 Task: Find connections with filter location Brymbo with filter topic #productivitywith filter profile language German with filter current company Reliance Foundation with filter school Board of Secondary Education Rajasthan with filter industry Retail Furniture and Home Furnishings with filter service category Healthcare Consulting with filter keywords title Women's Shelter Jobs
Action: Mouse moved to (666, 90)
Screenshot: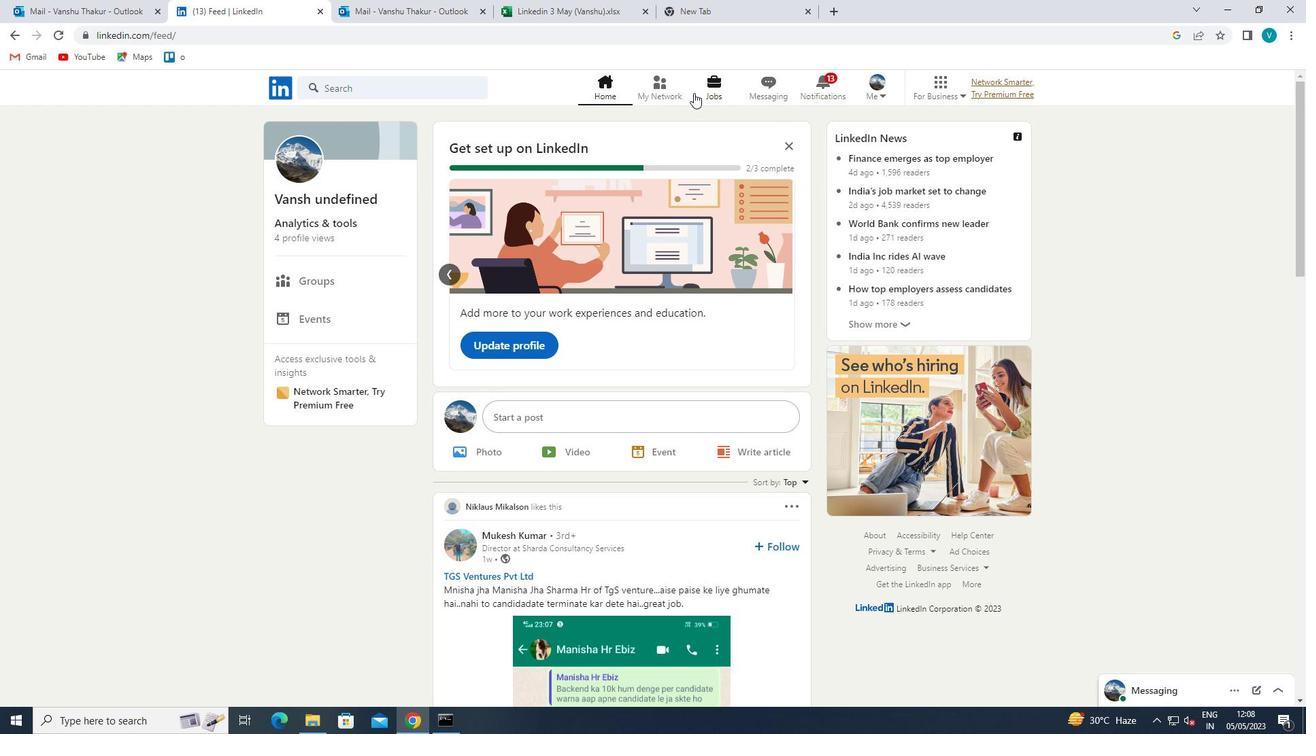 
Action: Mouse pressed left at (666, 90)
Screenshot: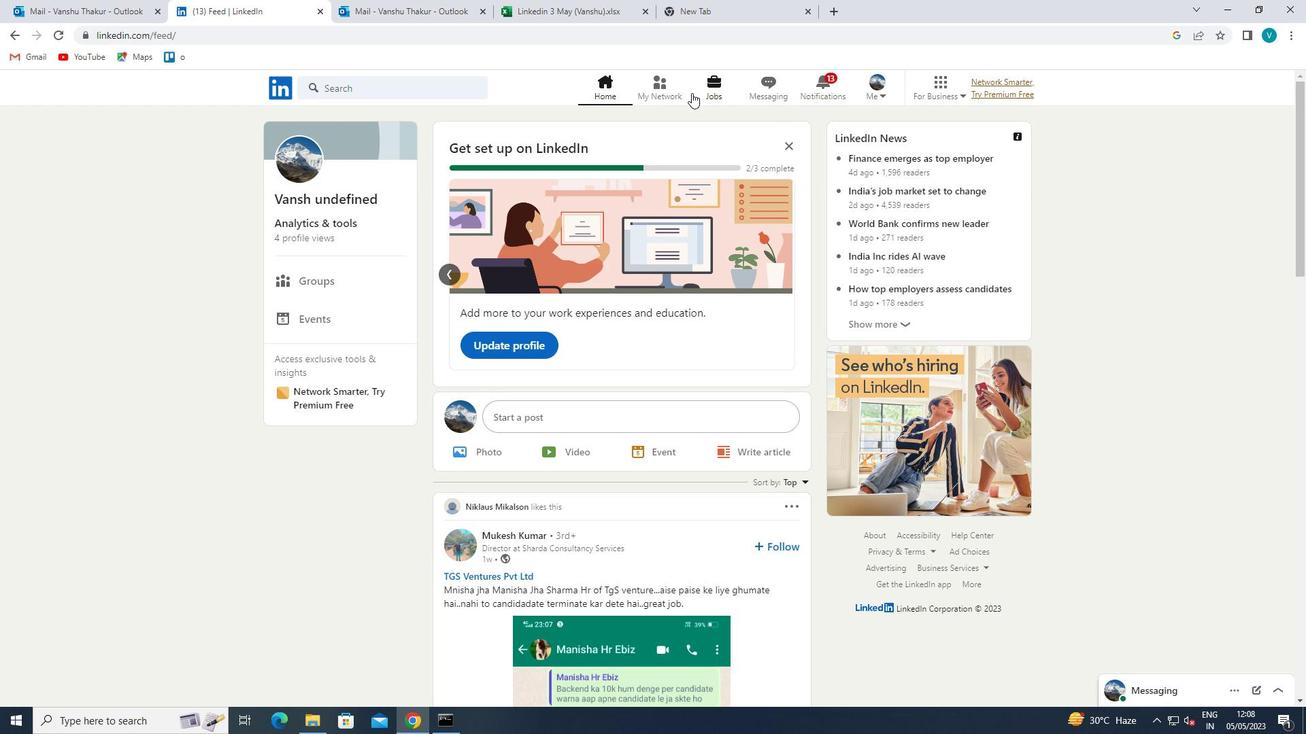 
Action: Mouse moved to (386, 165)
Screenshot: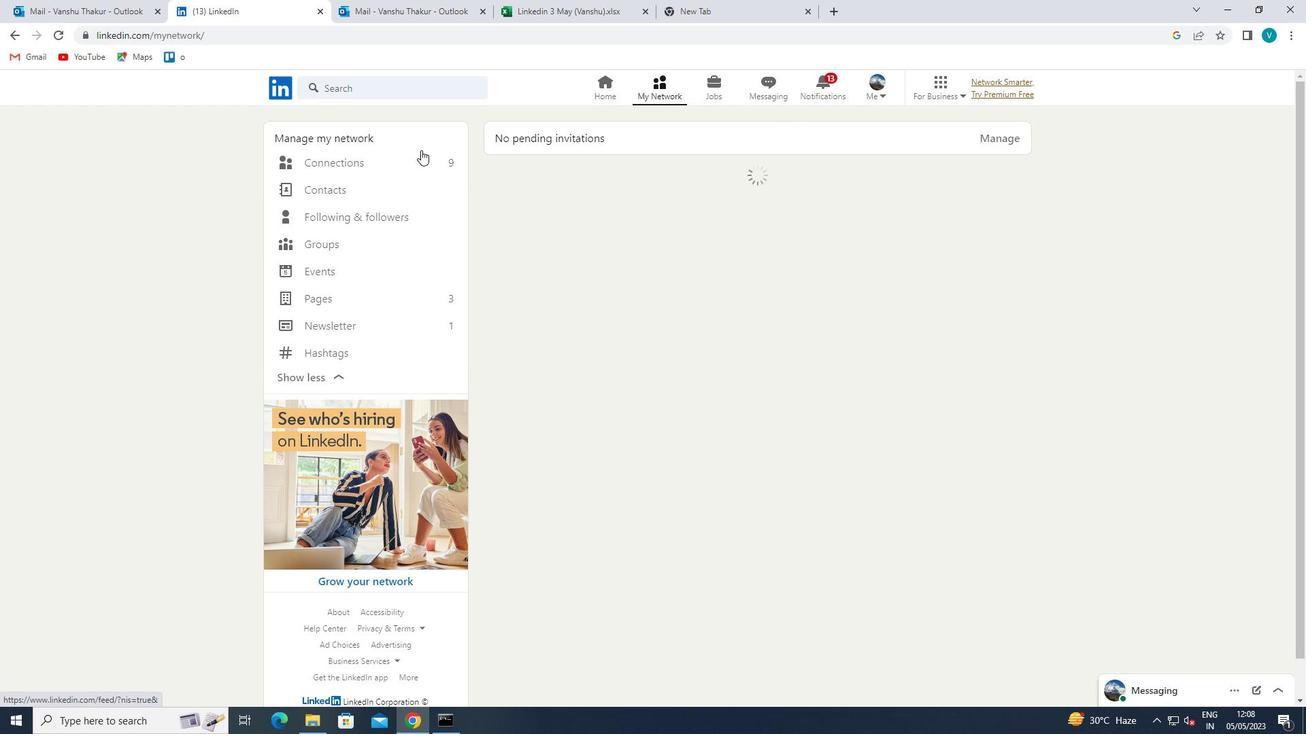 
Action: Mouse pressed left at (386, 165)
Screenshot: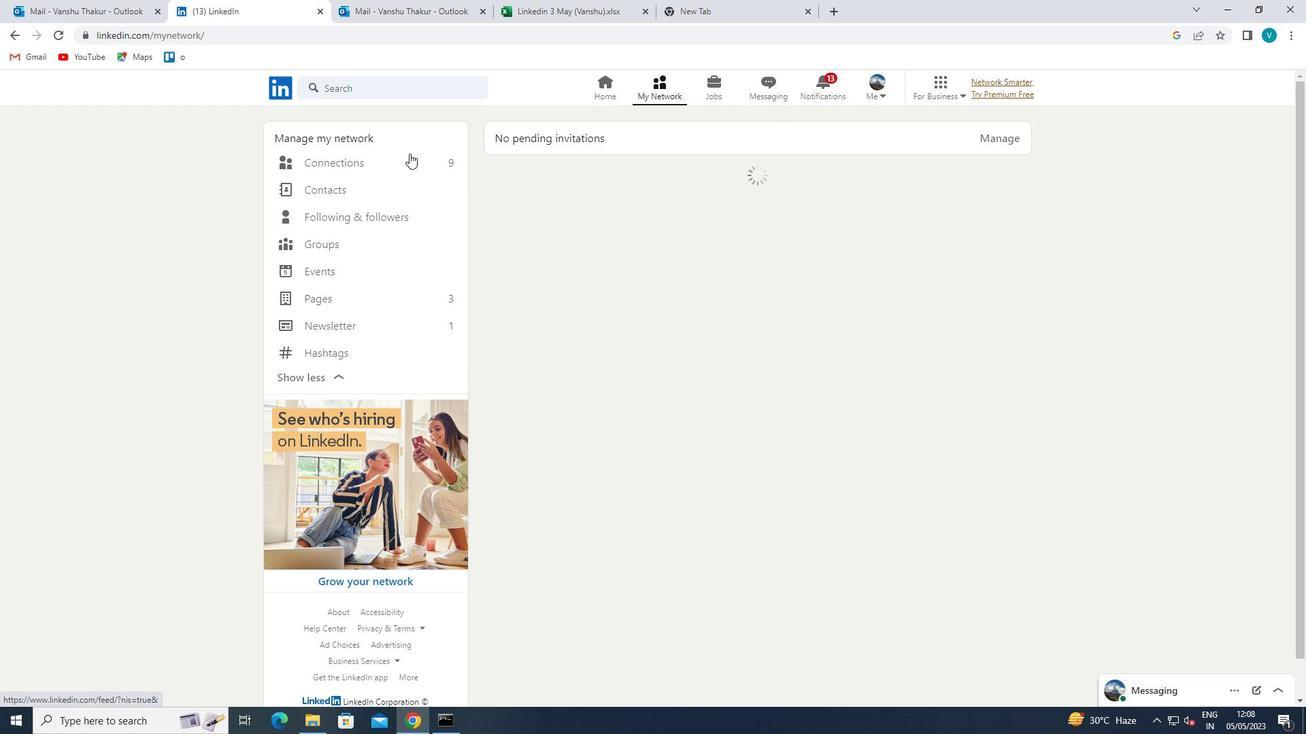 
Action: Mouse moved to (733, 161)
Screenshot: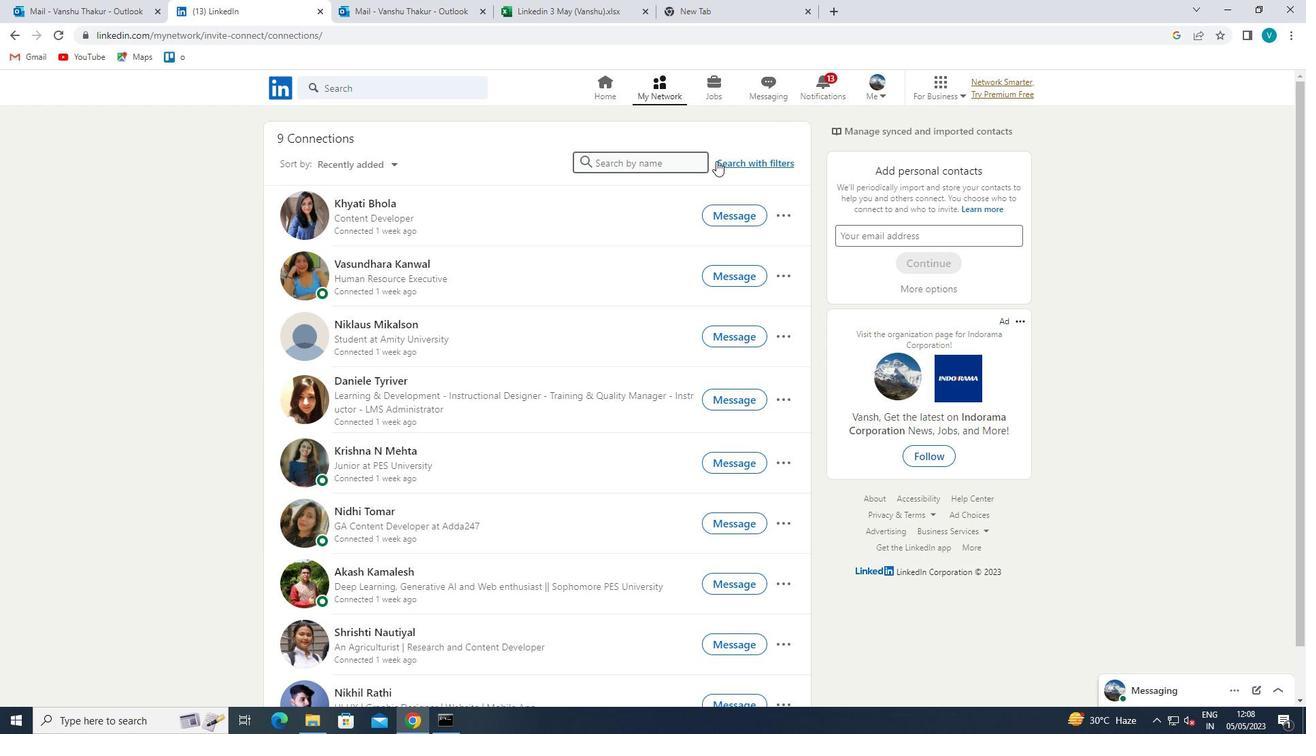 
Action: Mouse pressed left at (733, 161)
Screenshot: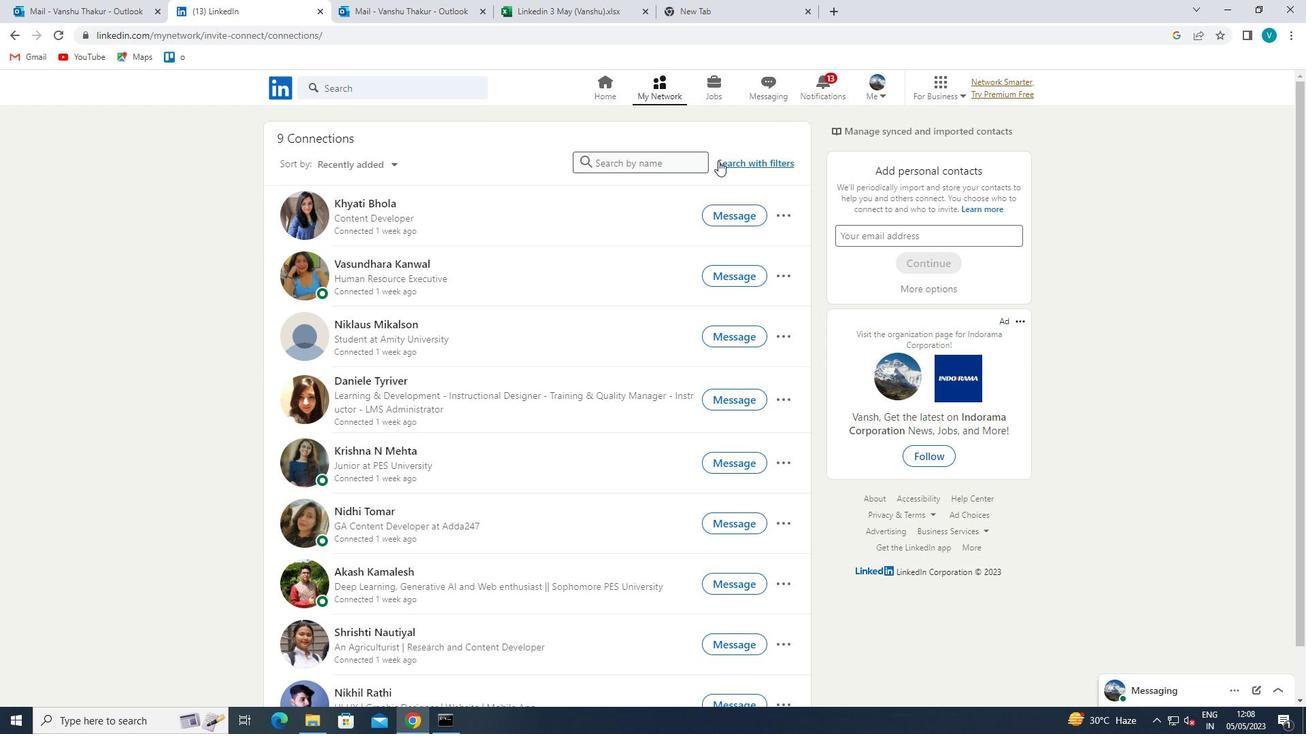 
Action: Mouse moved to (663, 129)
Screenshot: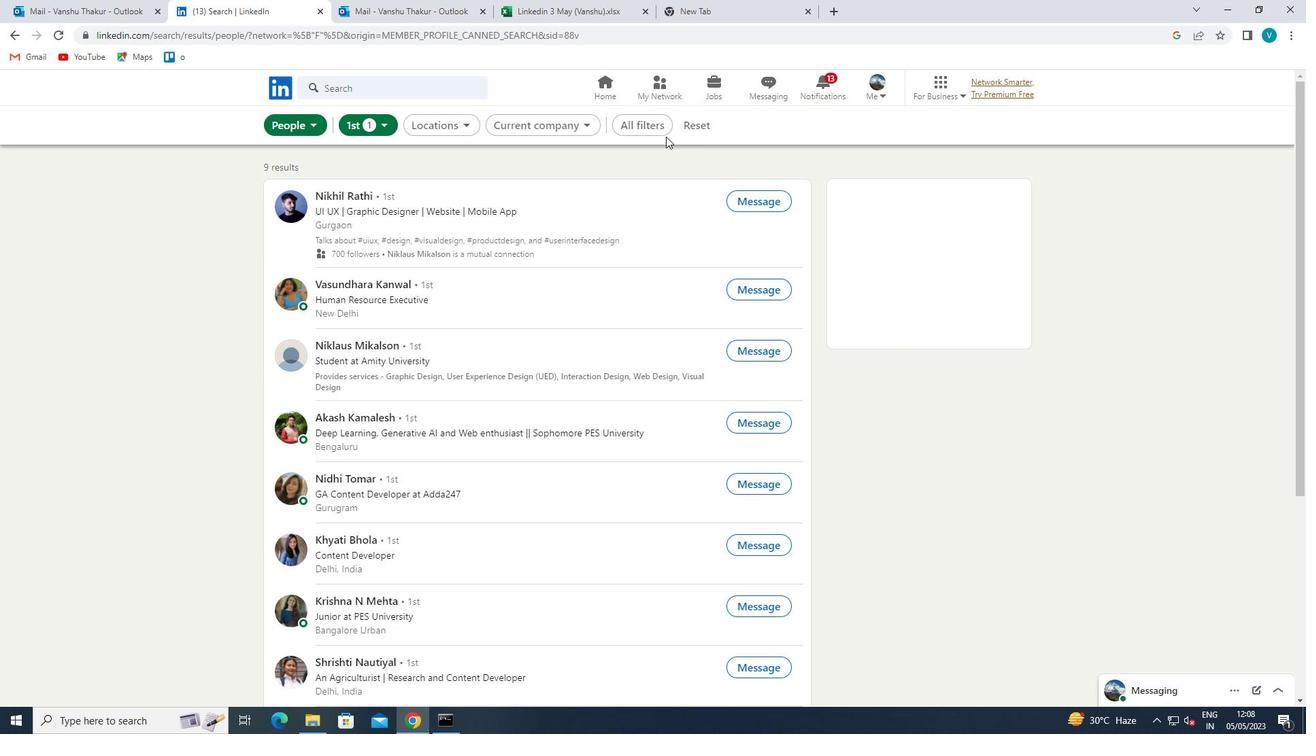 
Action: Mouse pressed left at (663, 129)
Screenshot: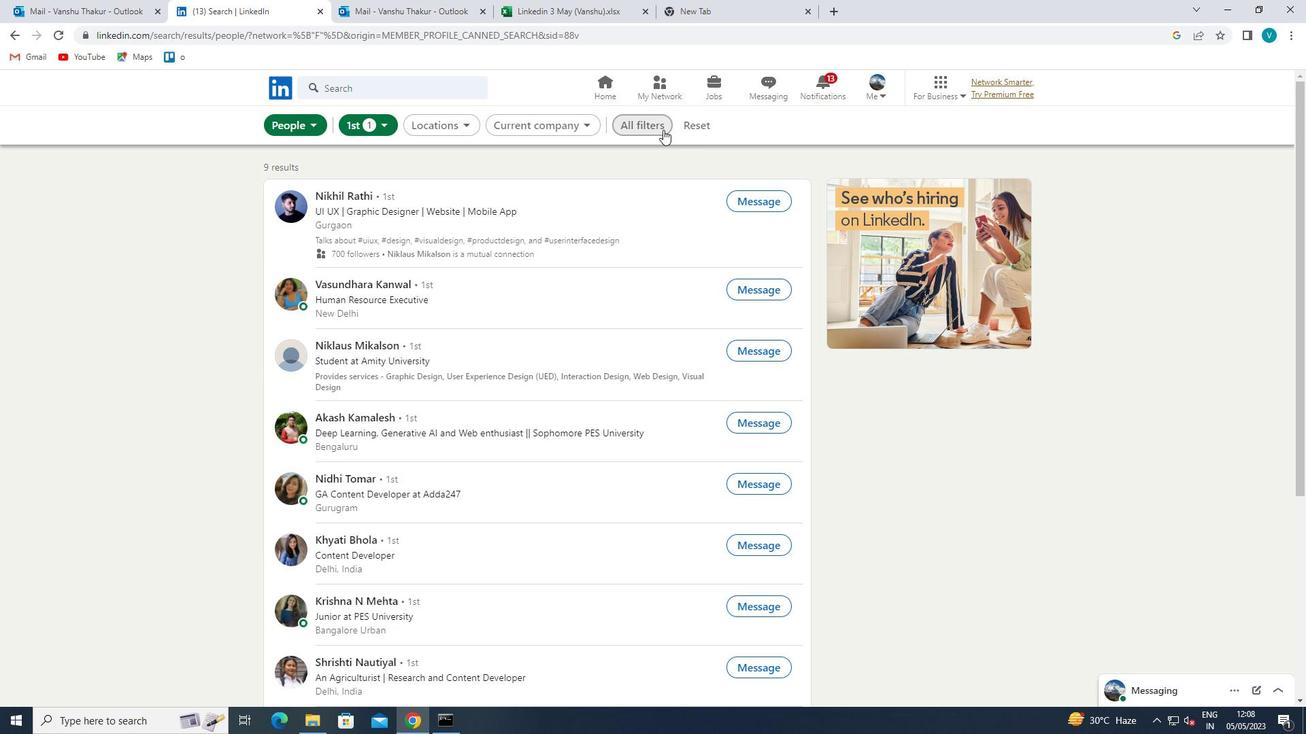 
Action: Mouse moved to (1014, 242)
Screenshot: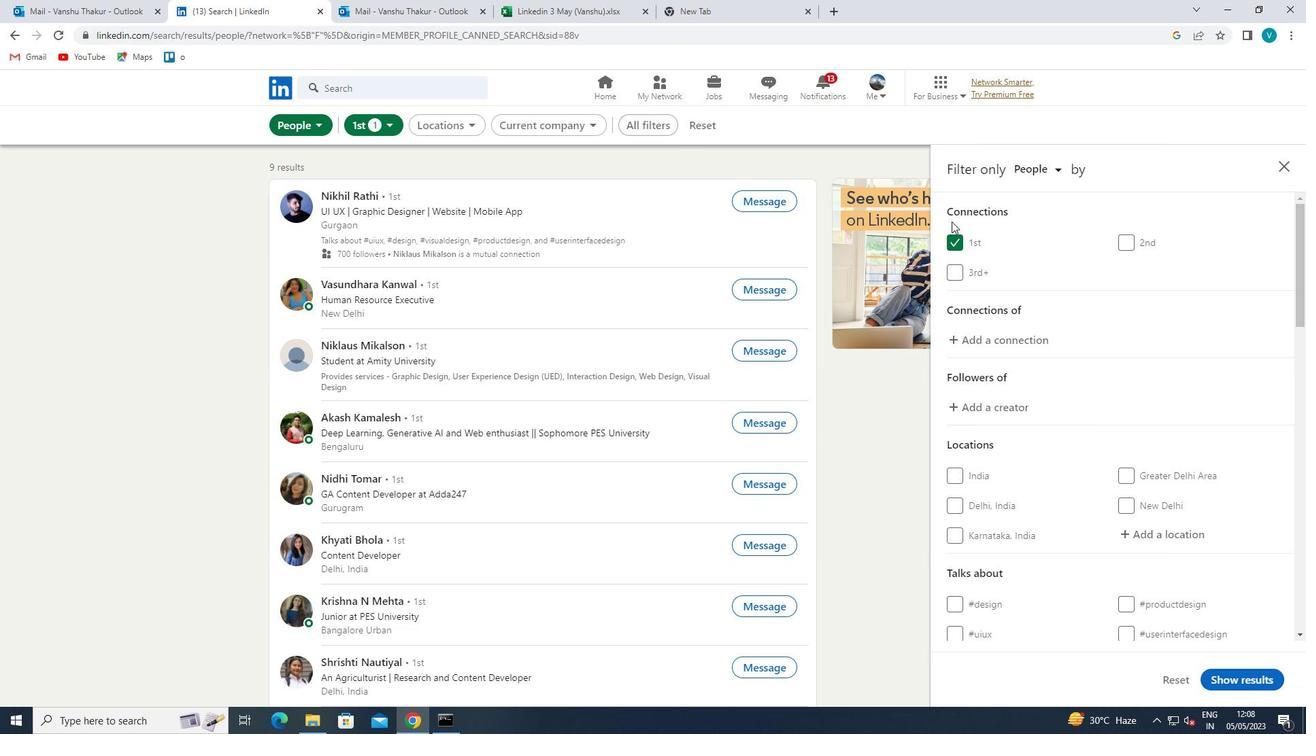 
Action: Mouse scrolled (1014, 242) with delta (0, 0)
Screenshot: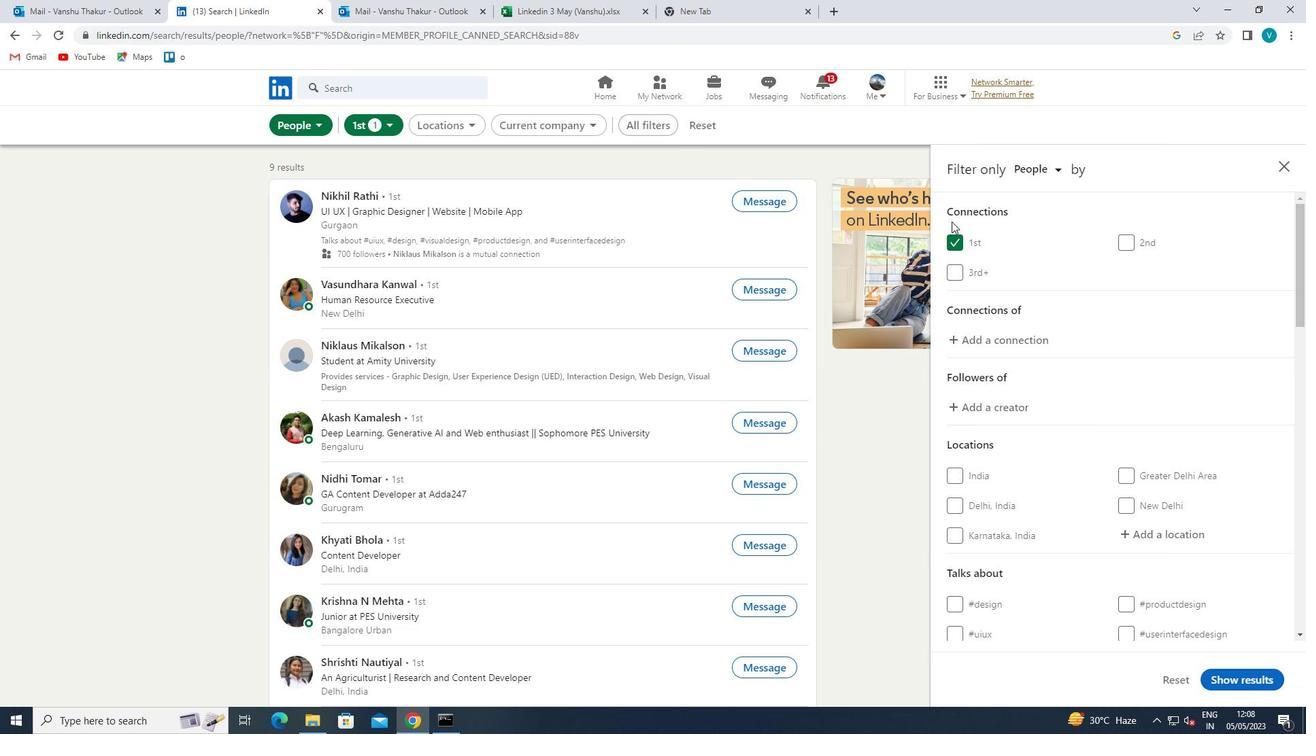 
Action: Mouse scrolled (1014, 242) with delta (0, 0)
Screenshot: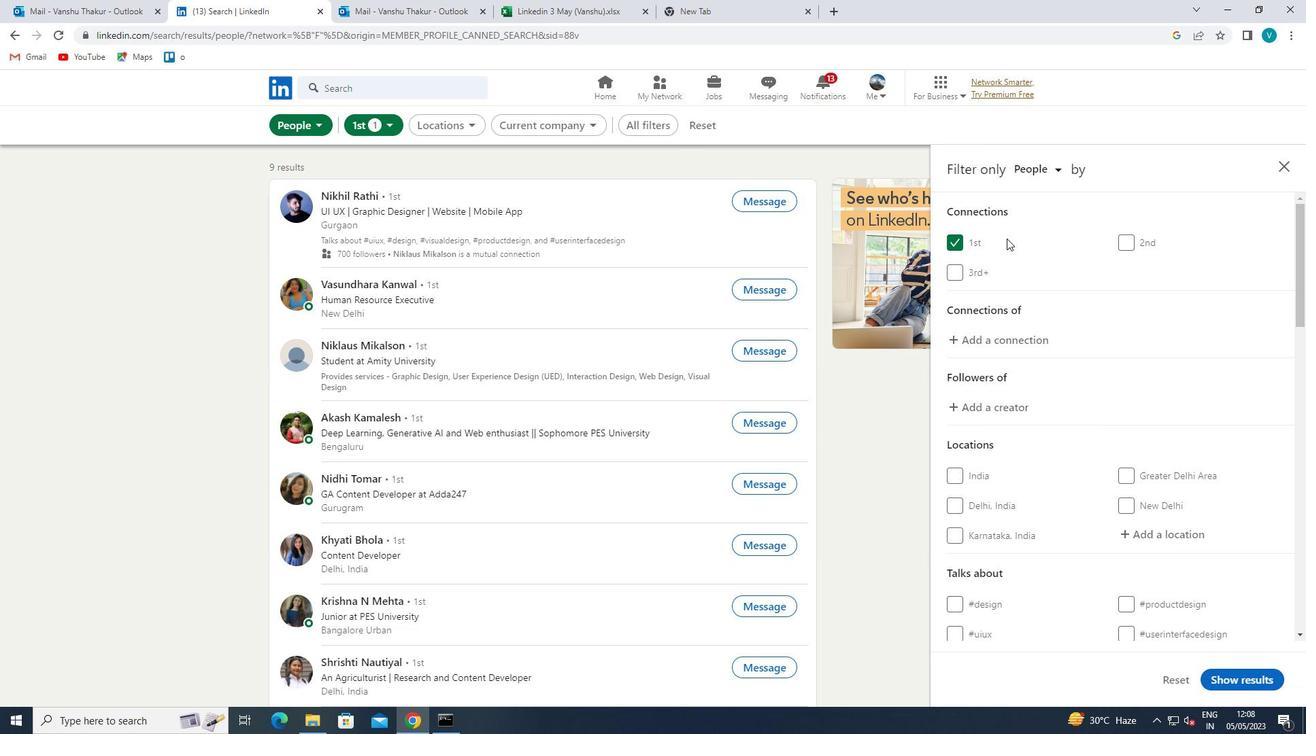 
Action: Mouse scrolled (1014, 242) with delta (0, 0)
Screenshot: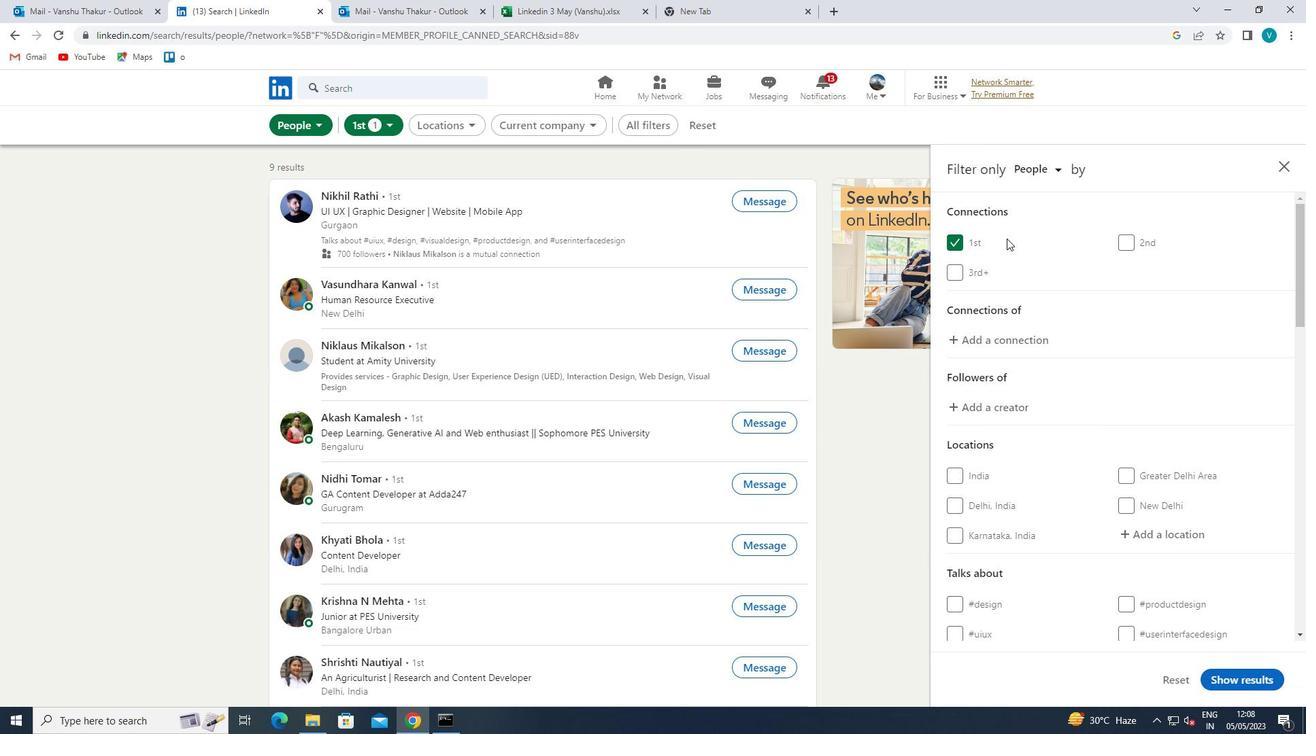 
Action: Mouse moved to (1161, 321)
Screenshot: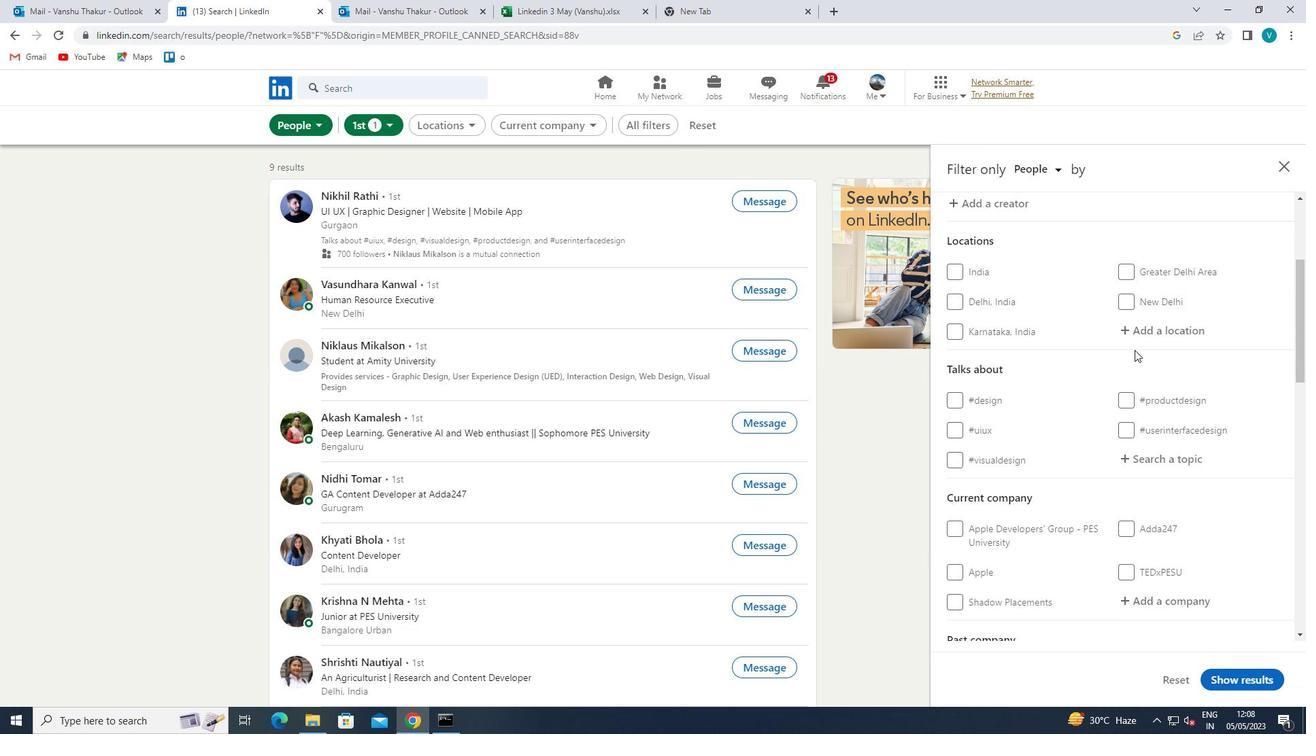 
Action: Mouse pressed left at (1161, 321)
Screenshot: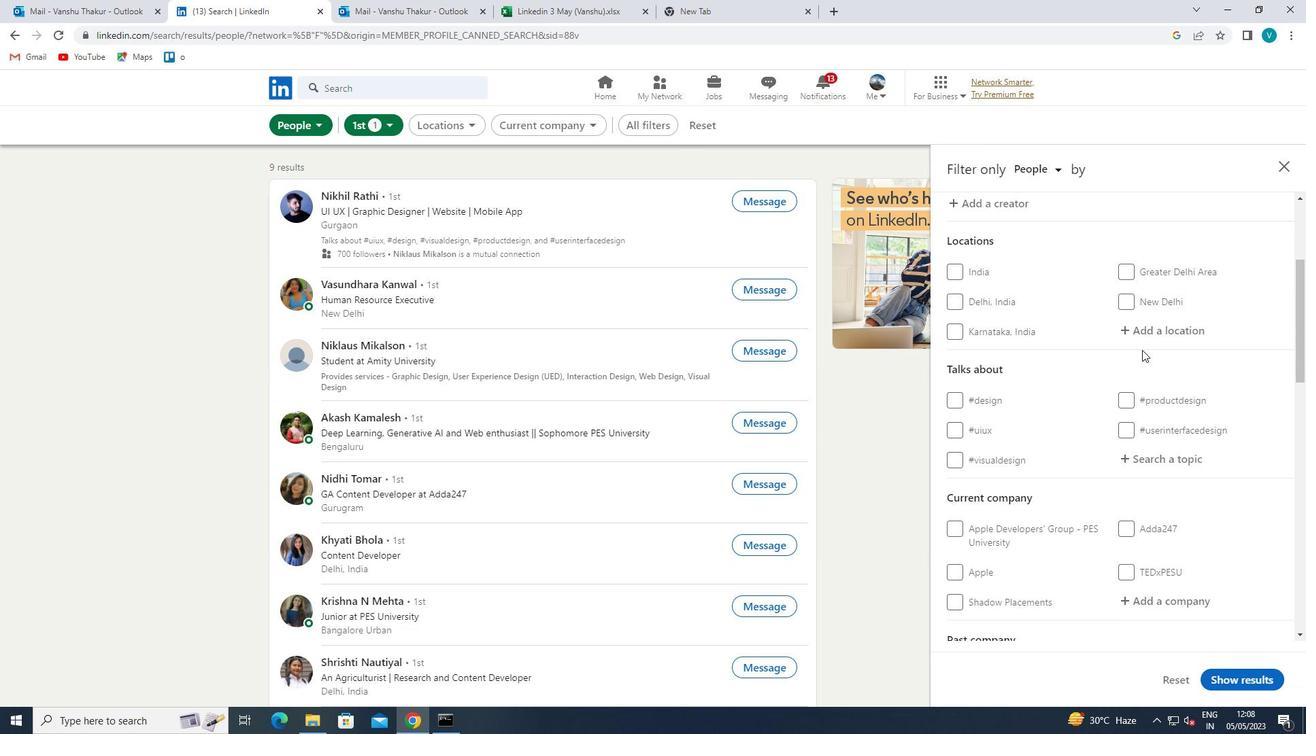 
Action: Mouse moved to (957, 358)
Screenshot: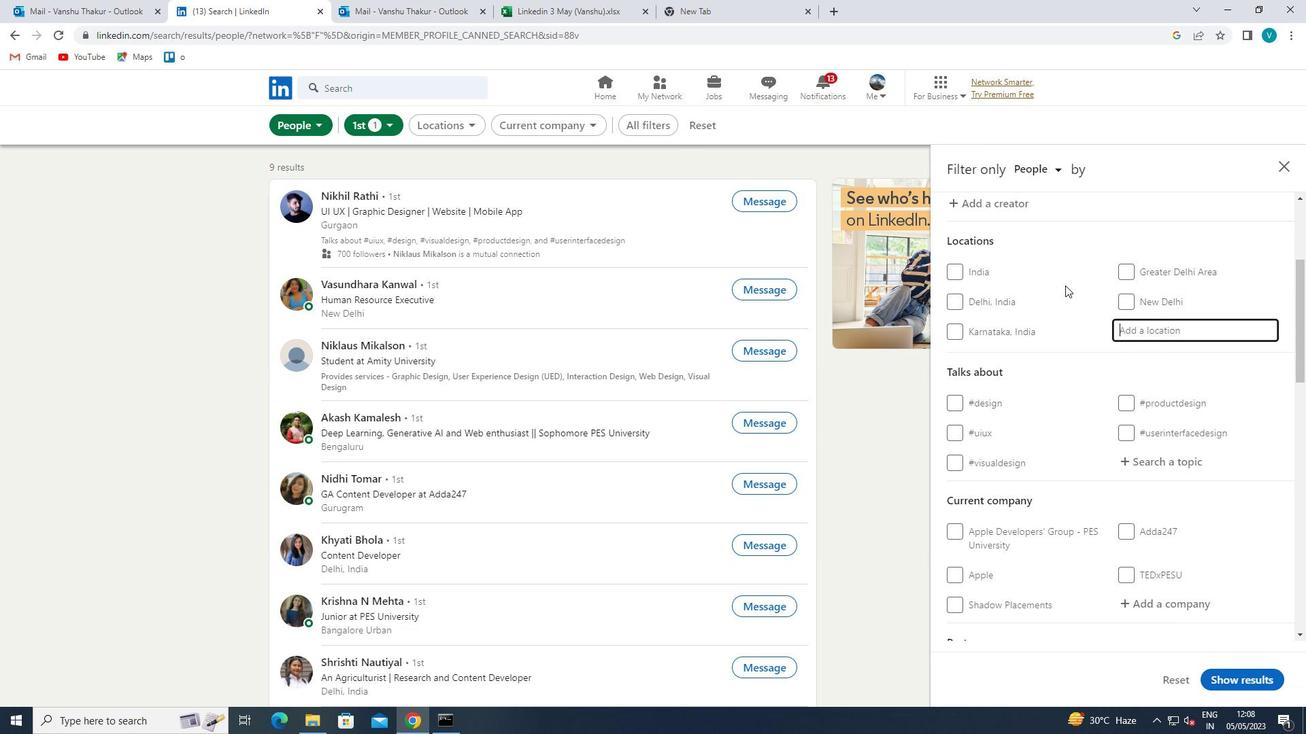 
Action: Key pressed <Key.shift>BRYMBO
Screenshot: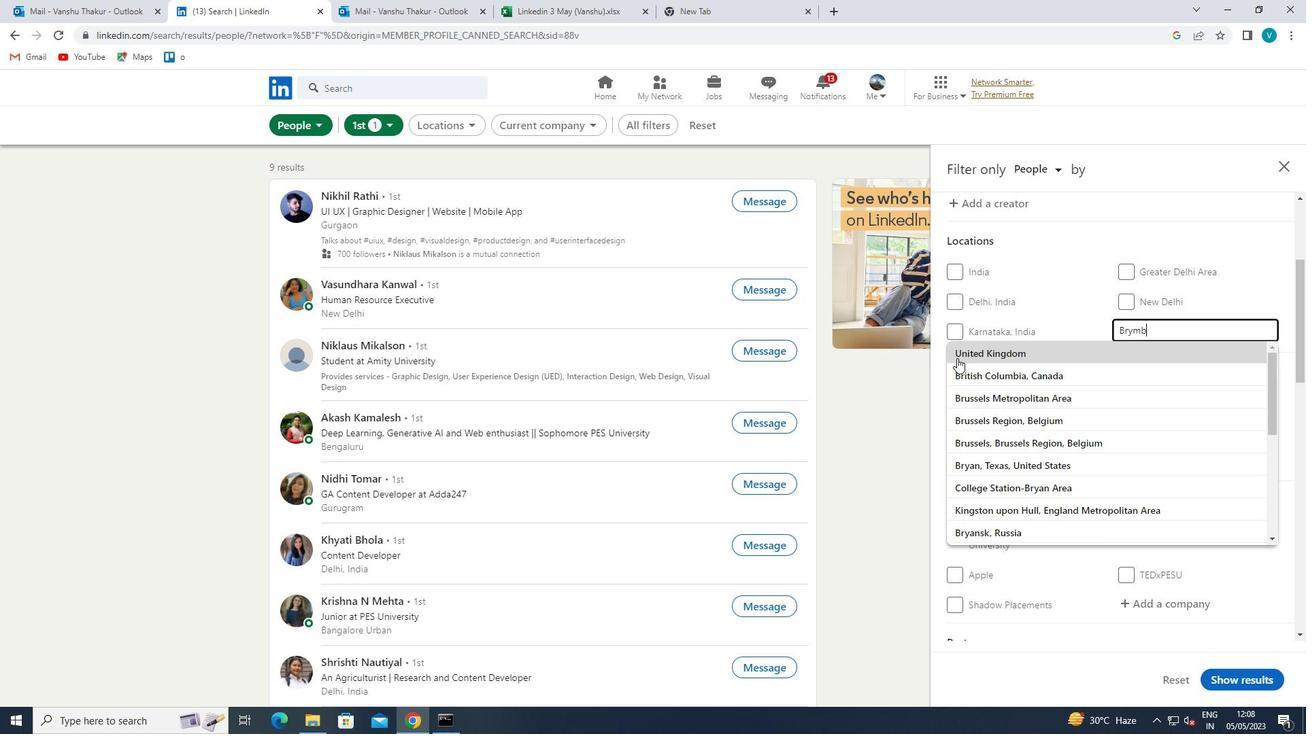 
Action: Mouse moved to (1084, 344)
Screenshot: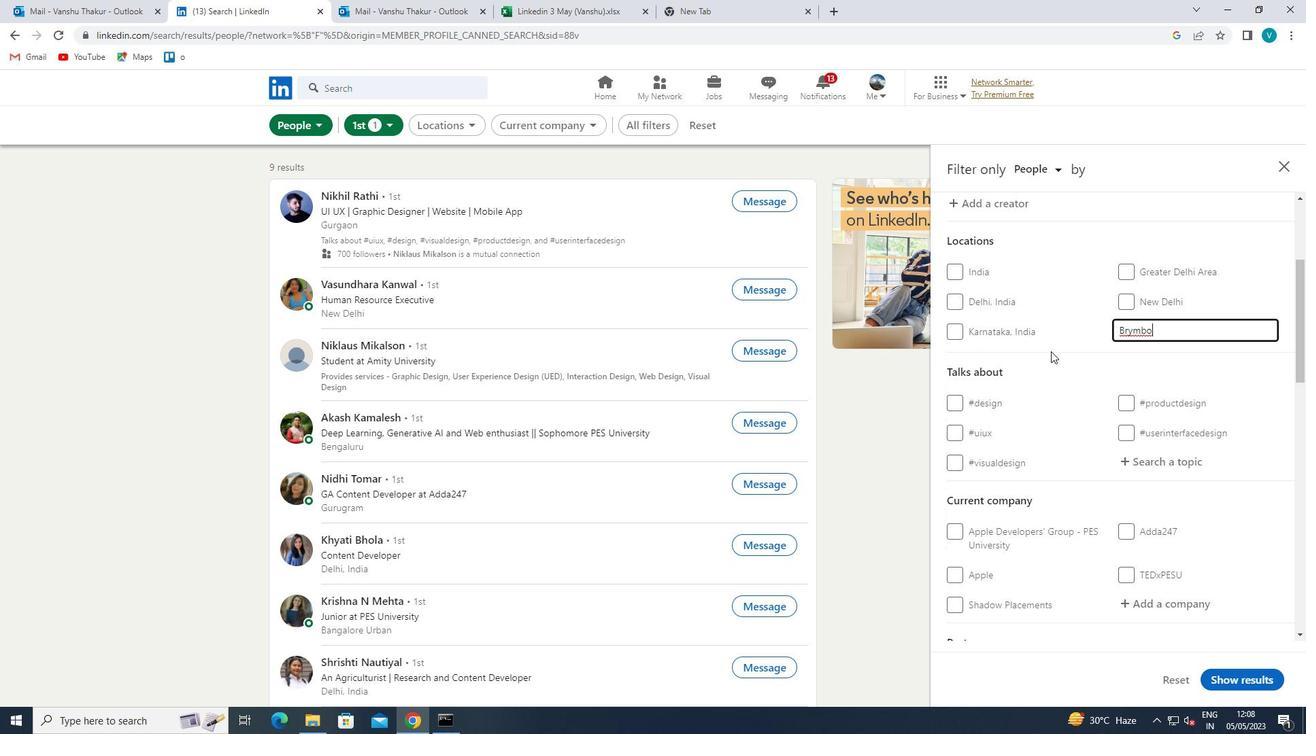 
Action: Mouse pressed left at (1084, 344)
Screenshot: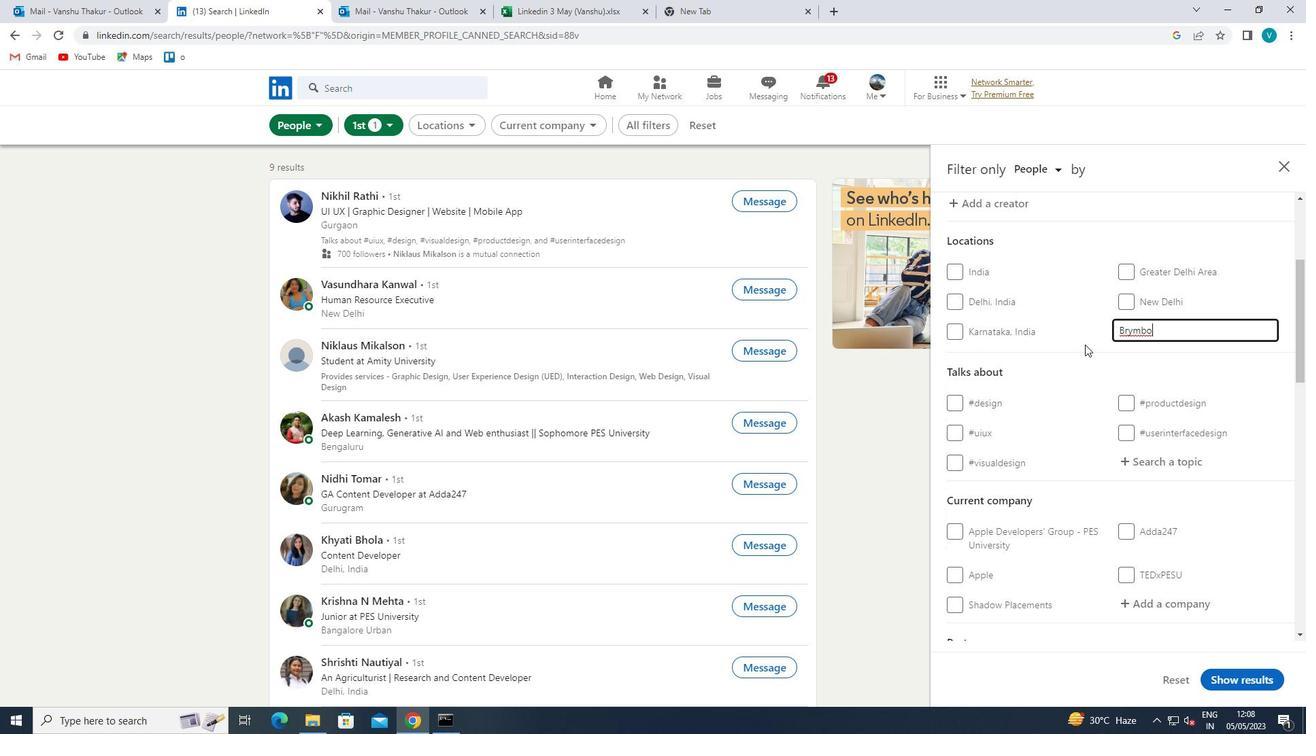 
Action: Mouse scrolled (1084, 344) with delta (0, 0)
Screenshot: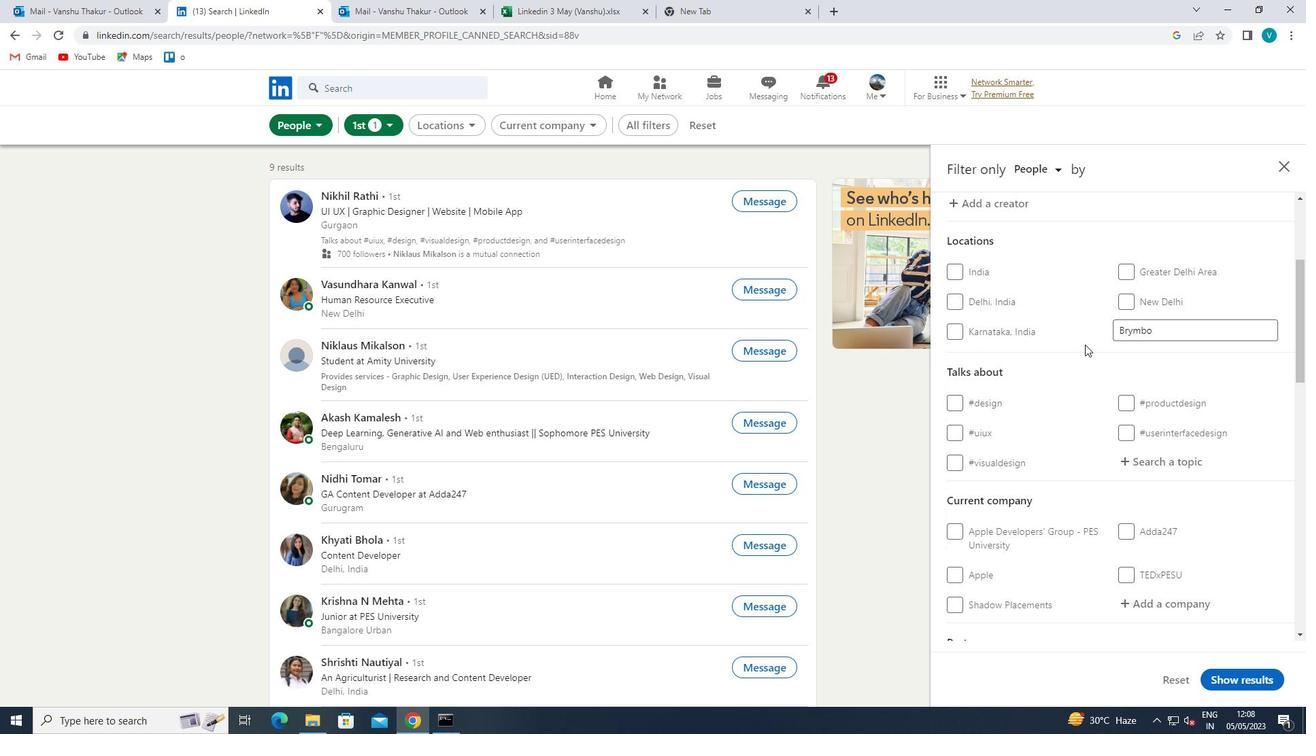 
Action: Mouse scrolled (1084, 344) with delta (0, 0)
Screenshot: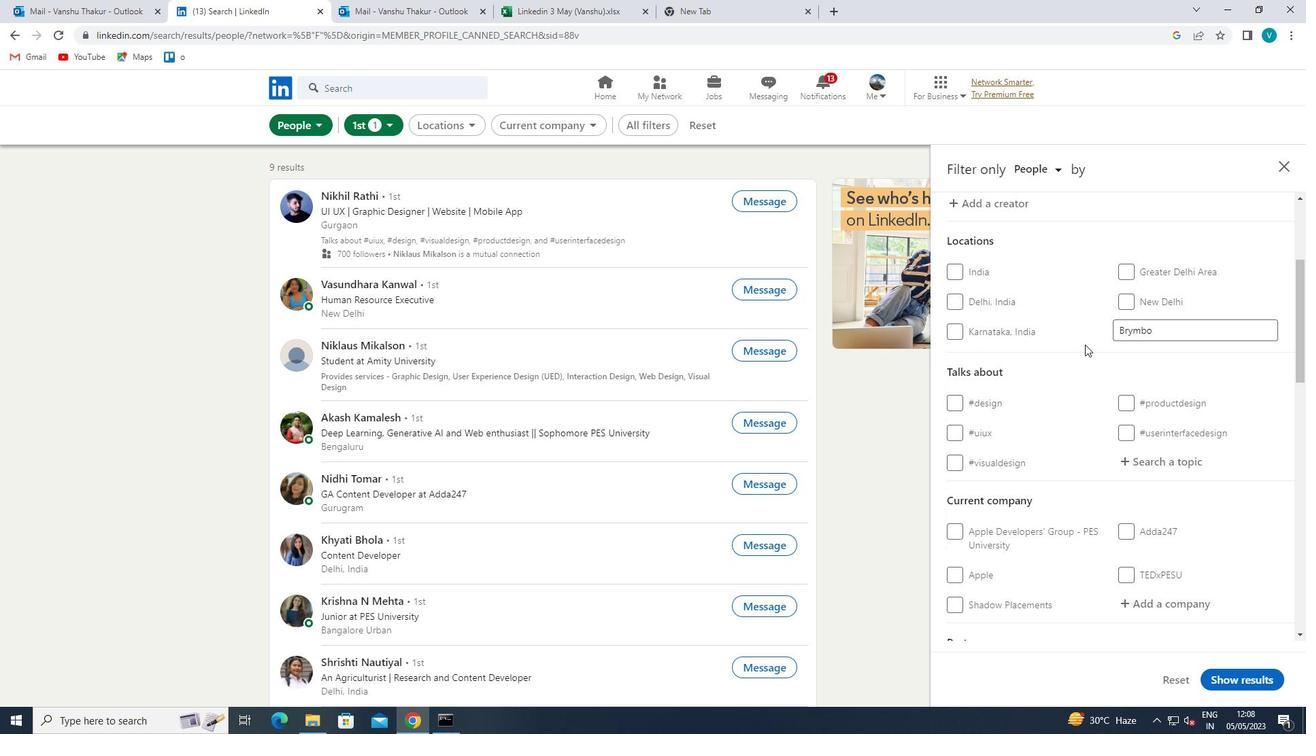 
Action: Mouse moved to (1152, 322)
Screenshot: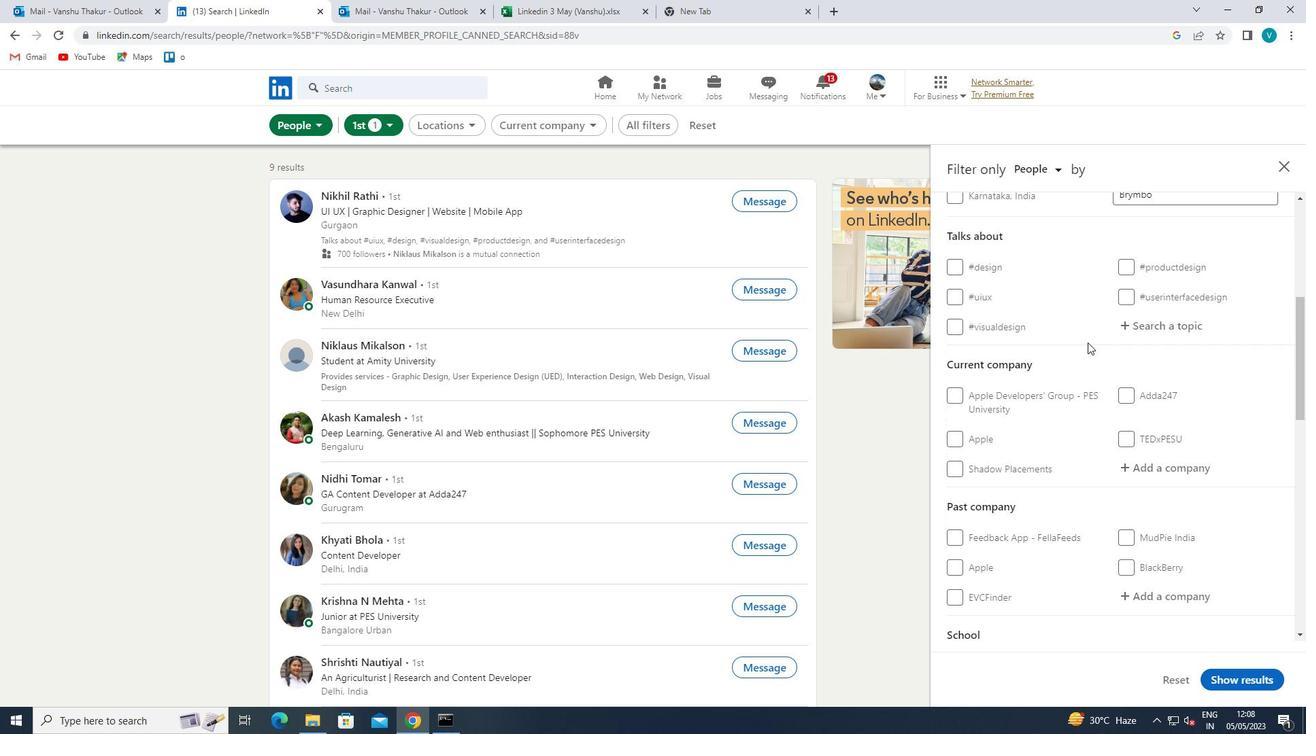 
Action: Mouse pressed left at (1152, 322)
Screenshot: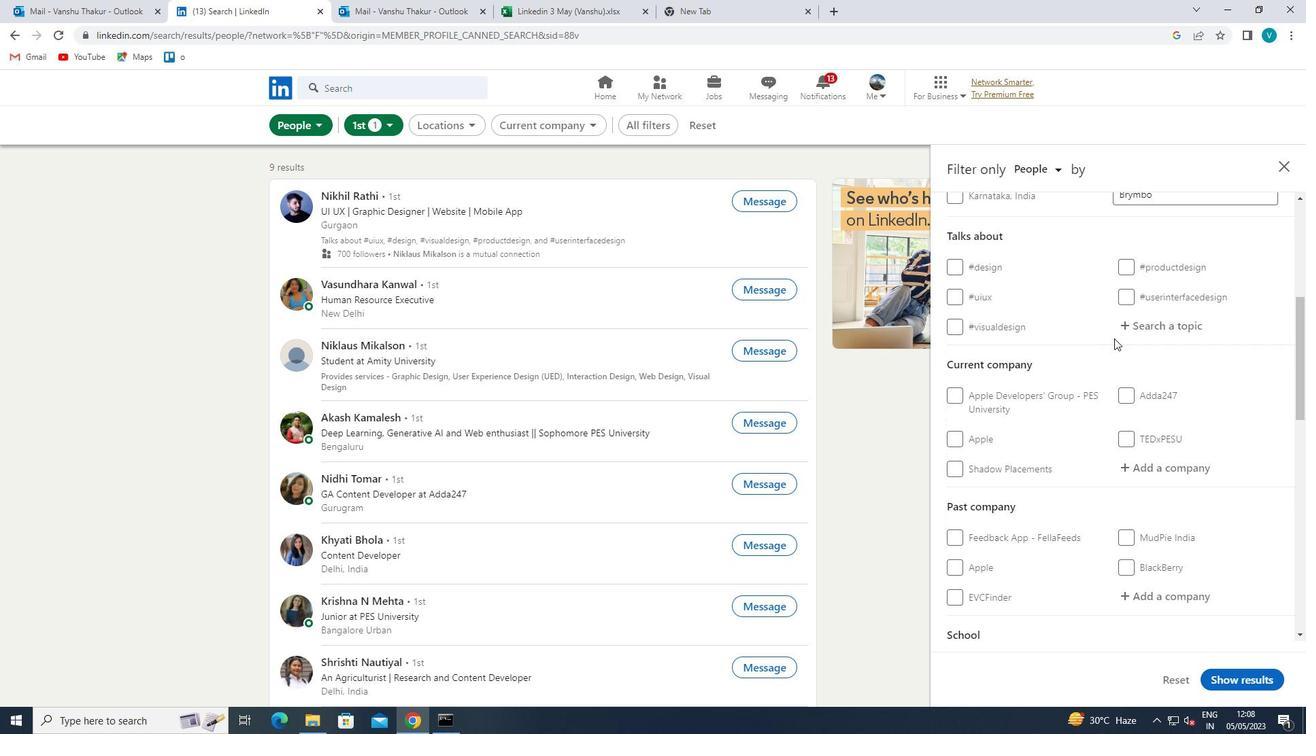
Action: Key pressed PRODUCTI
Screenshot: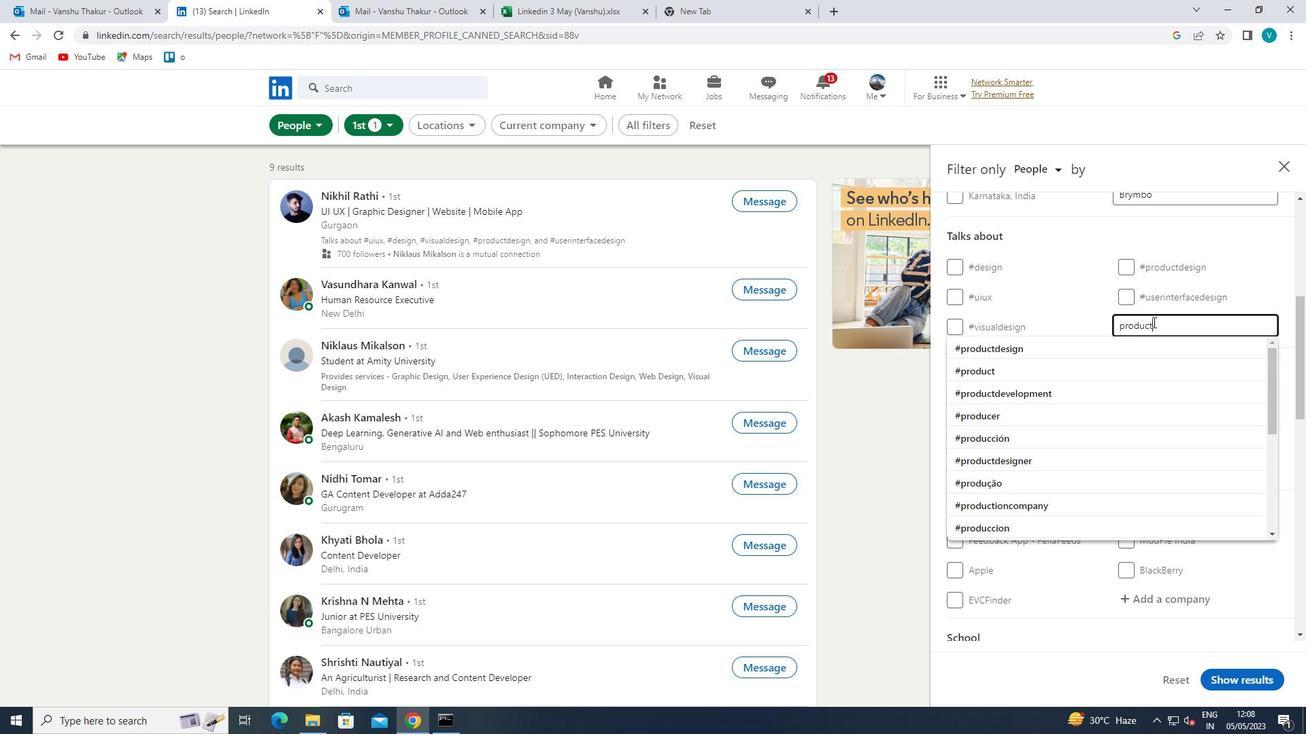 
Action: Mouse moved to (1127, 343)
Screenshot: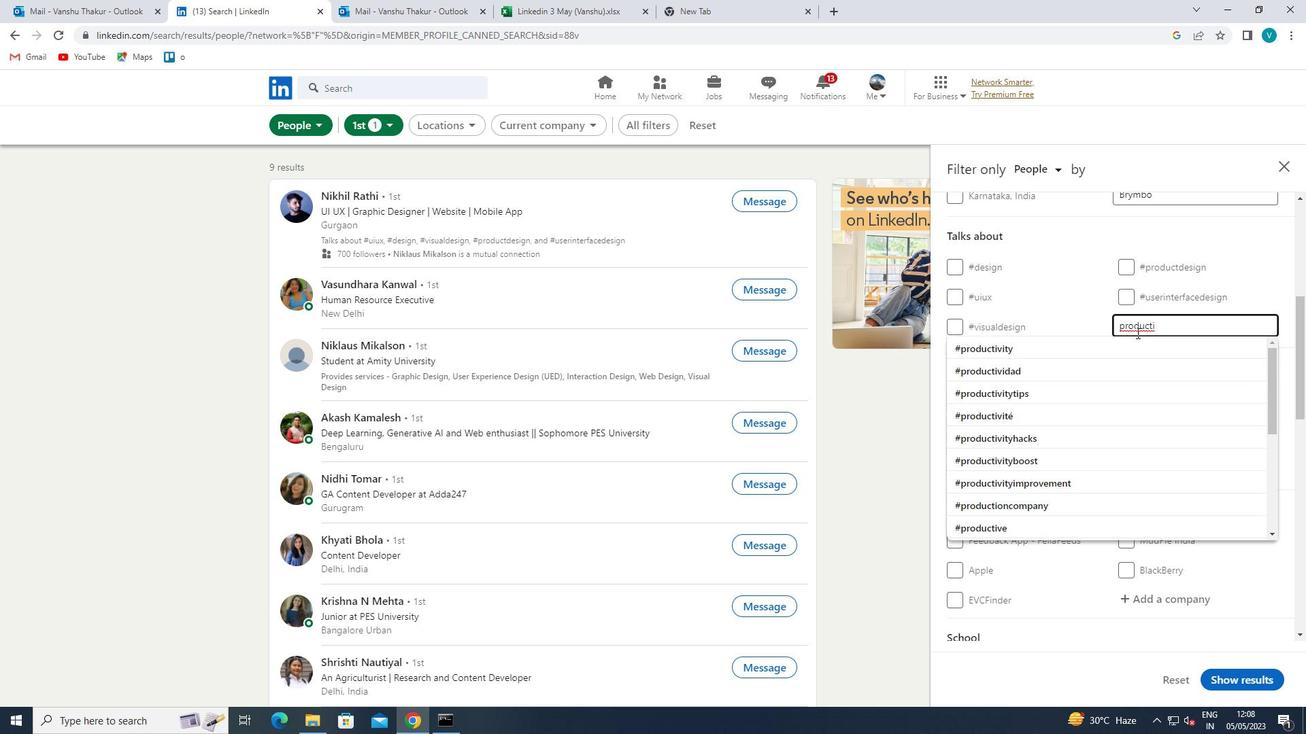 
Action: Mouse pressed left at (1127, 343)
Screenshot: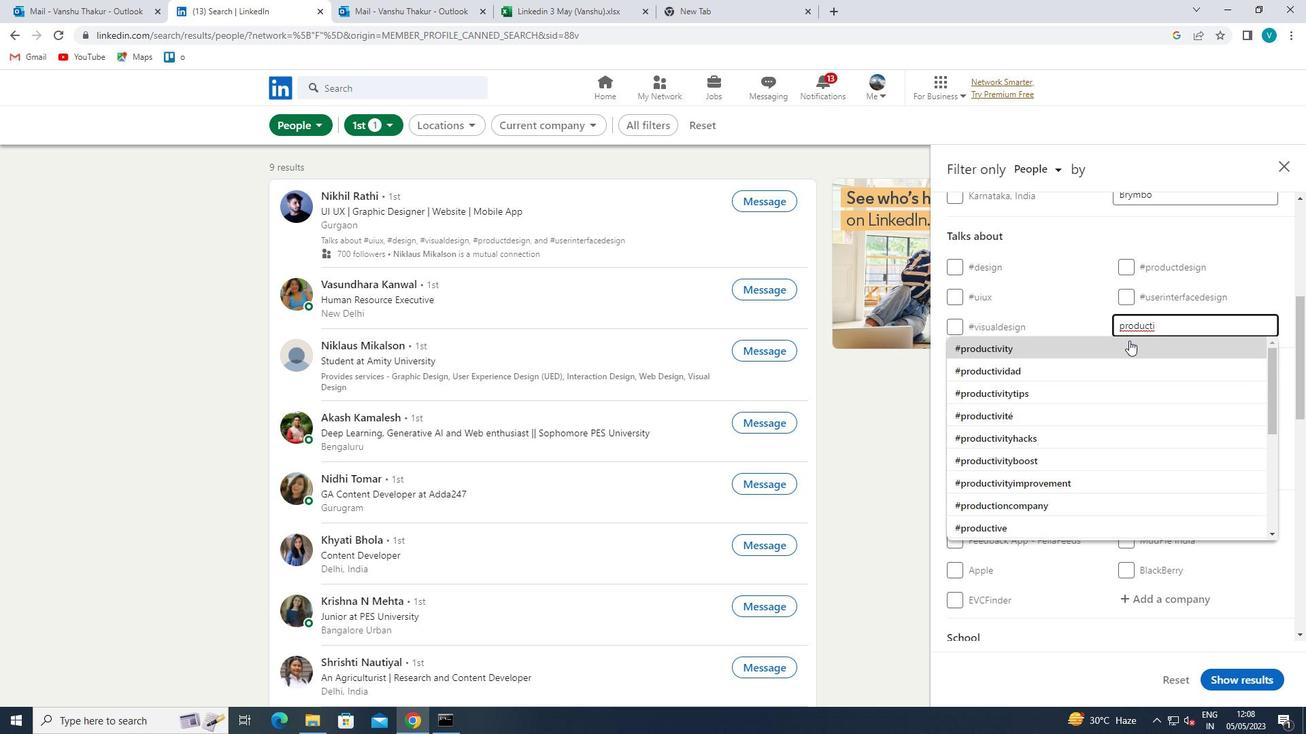
Action: Mouse scrolled (1127, 342) with delta (0, 0)
Screenshot: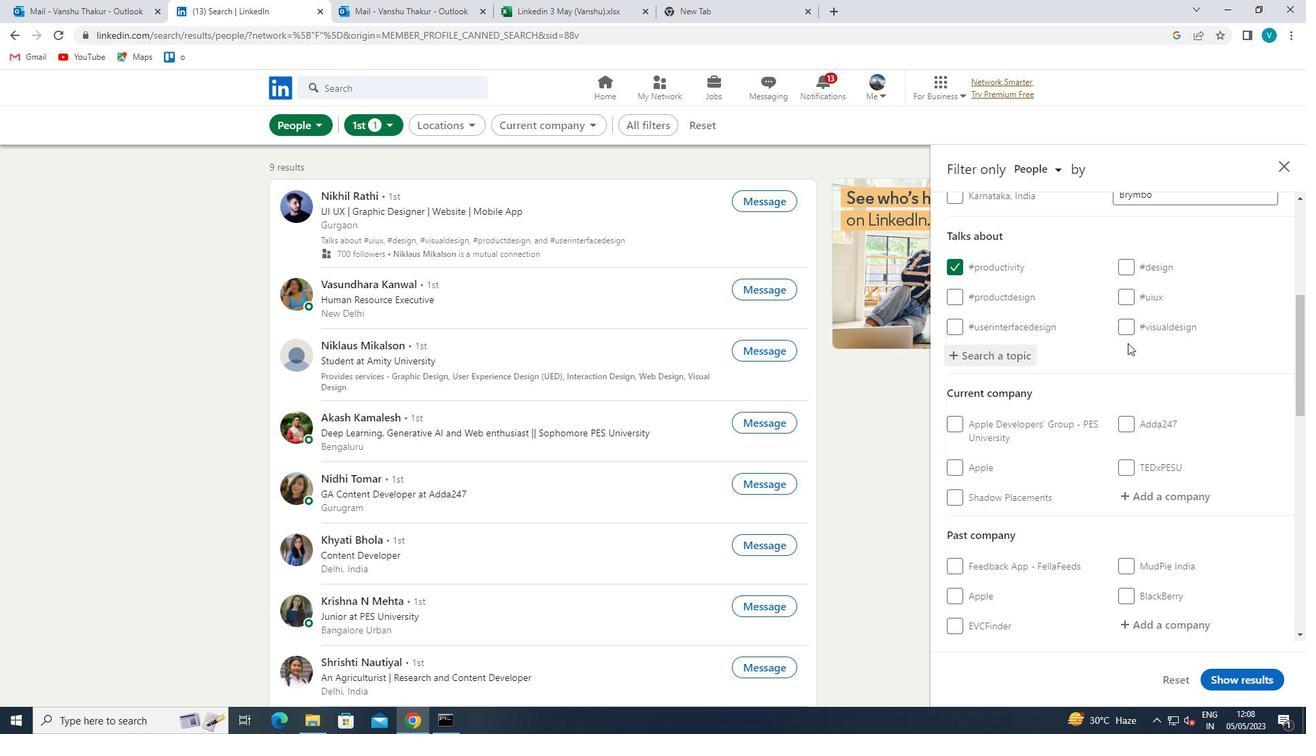
Action: Mouse scrolled (1127, 342) with delta (0, 0)
Screenshot: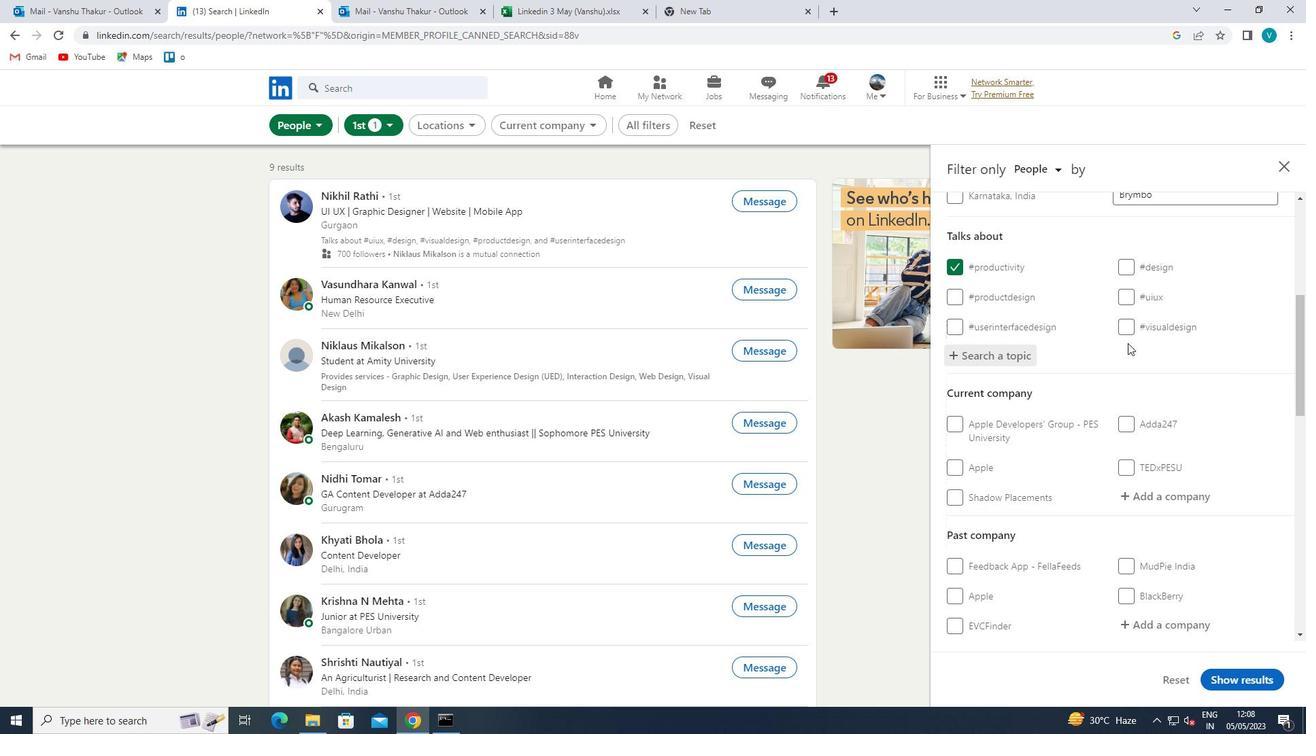 
Action: Mouse moved to (1151, 357)
Screenshot: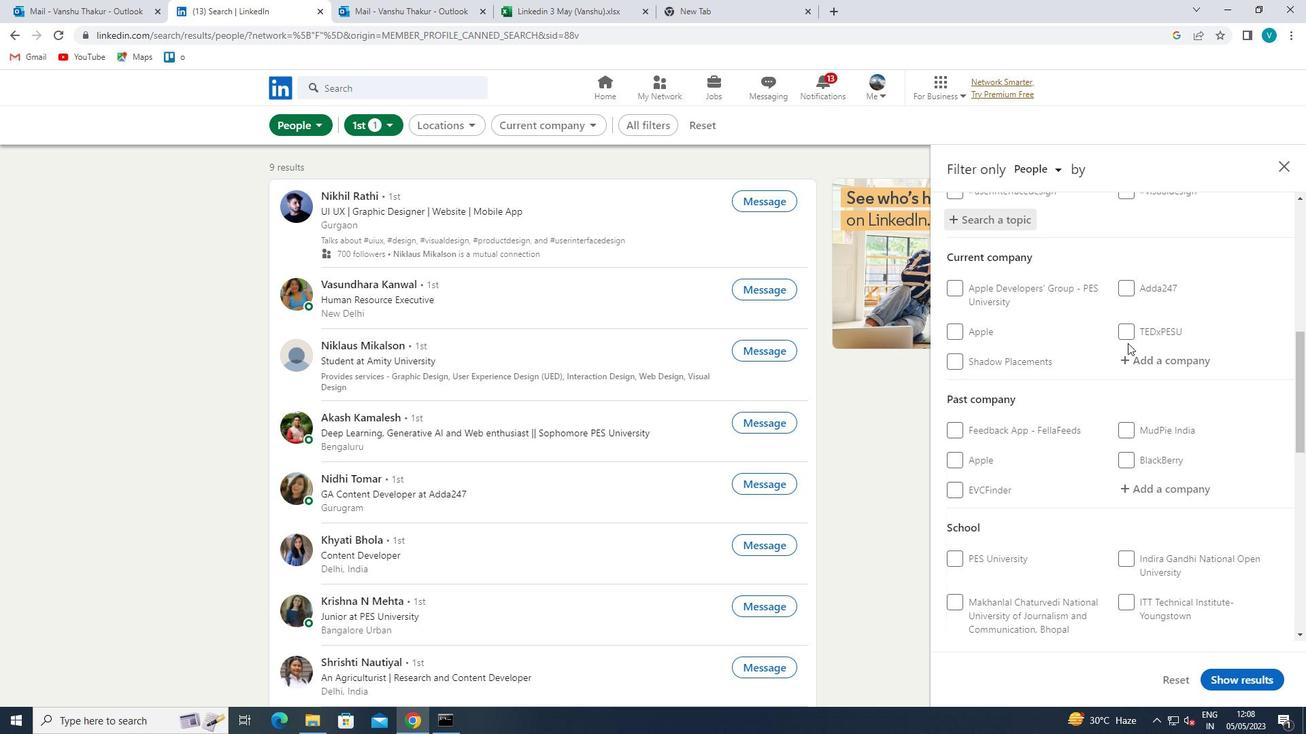 
Action: Mouse pressed left at (1151, 357)
Screenshot: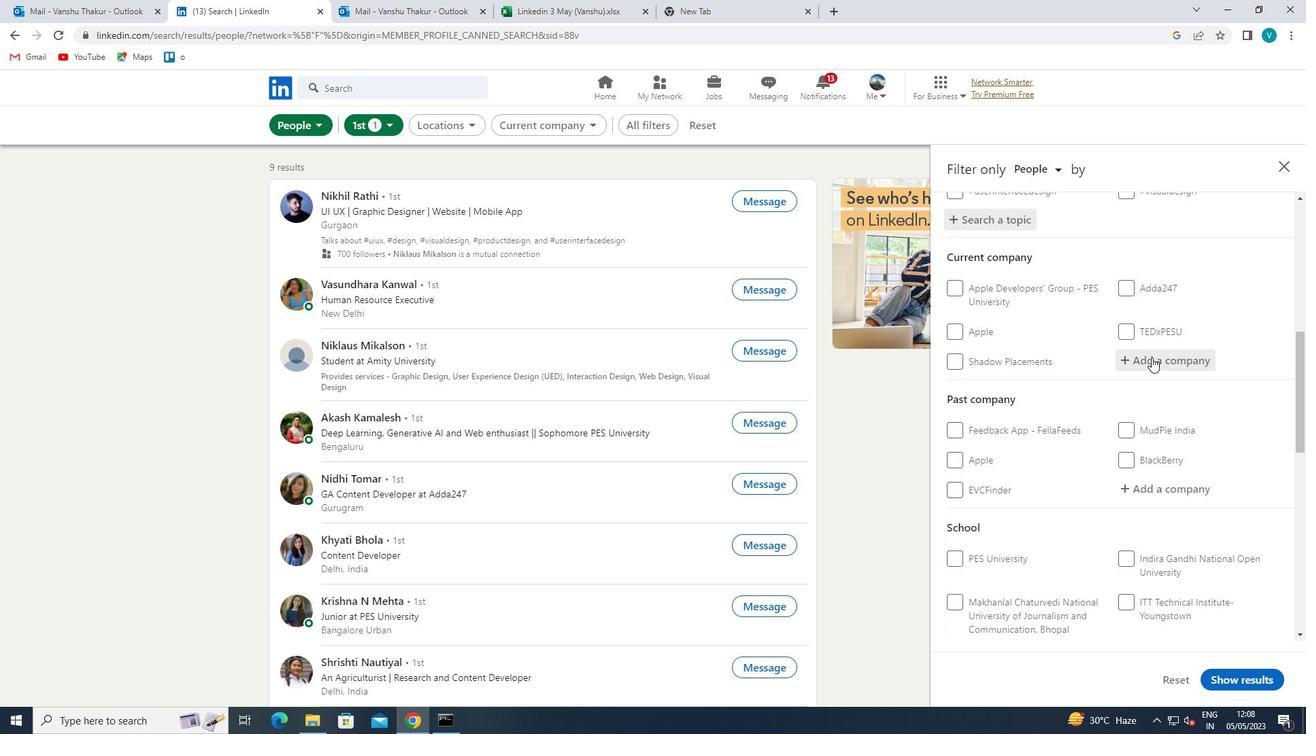 
Action: Key pressed <Key.shift><Key.shift>RELIANCE<Key.space><Key.shift>FOUNDATION
Screenshot: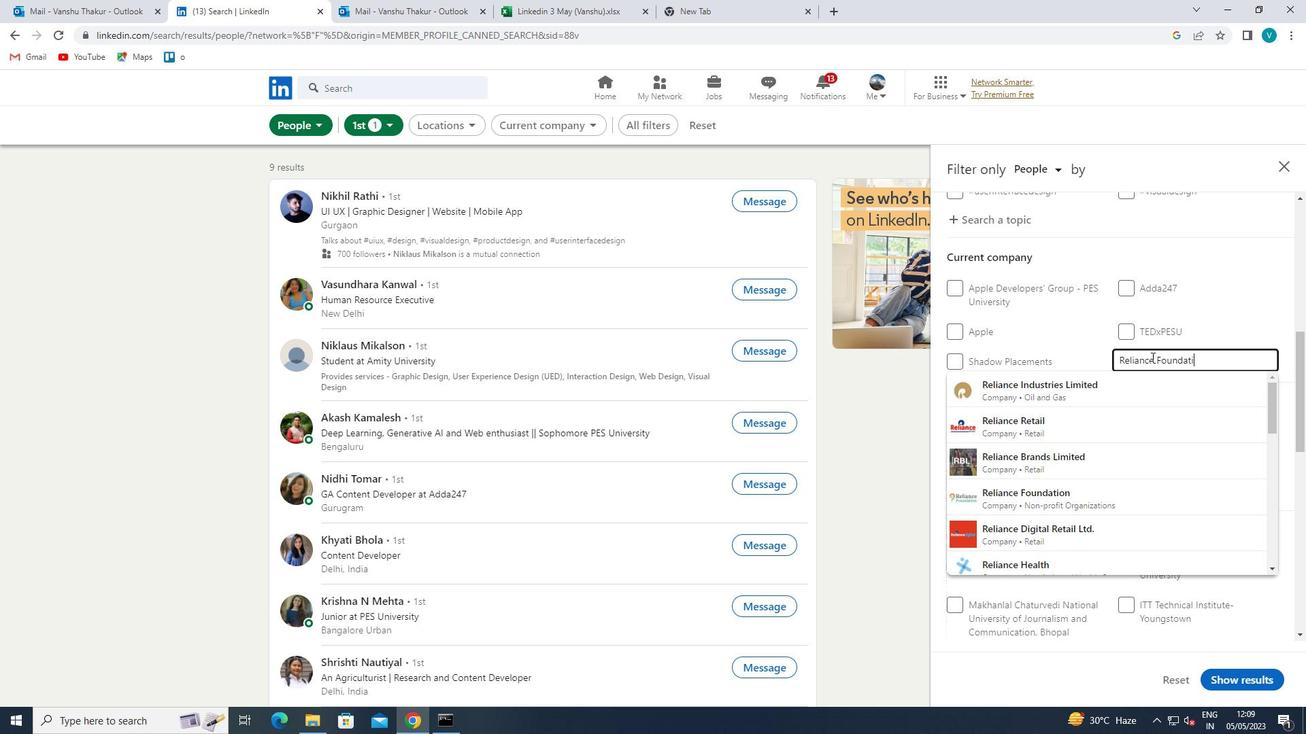 
Action: Mouse moved to (1133, 382)
Screenshot: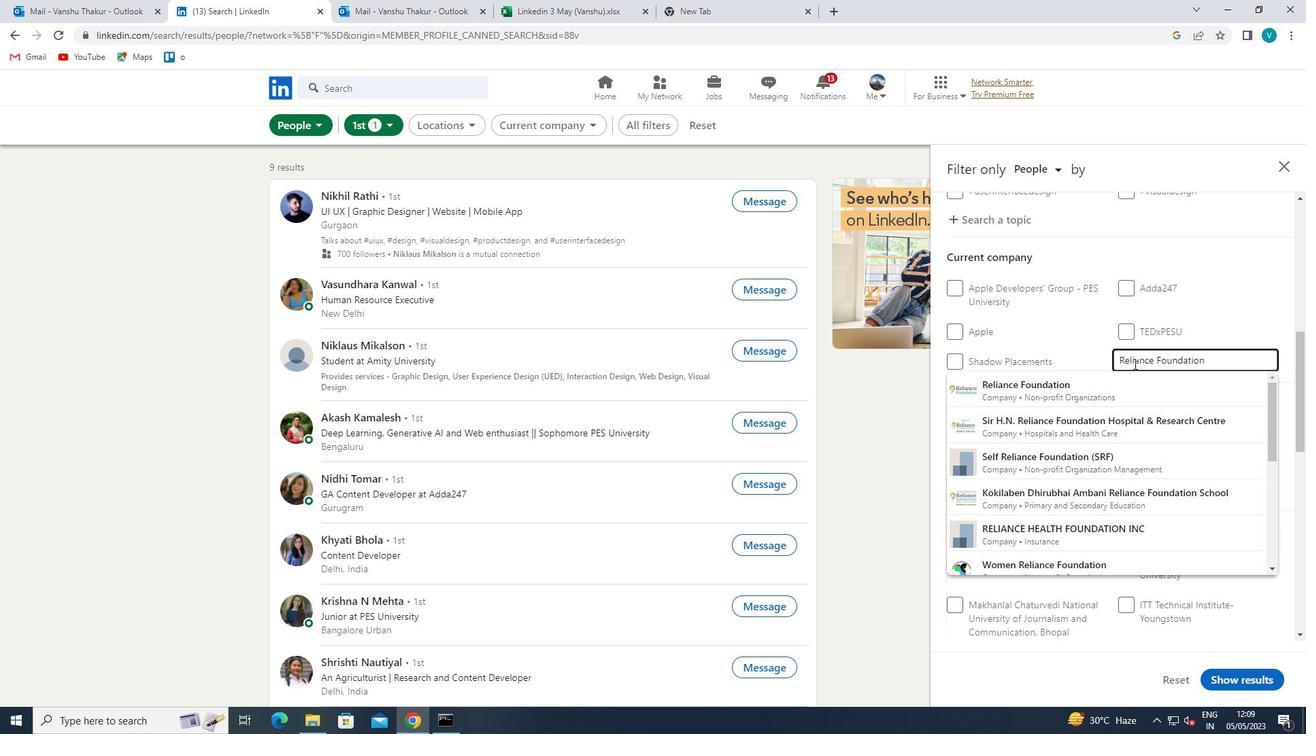 
Action: Mouse pressed left at (1133, 382)
Screenshot: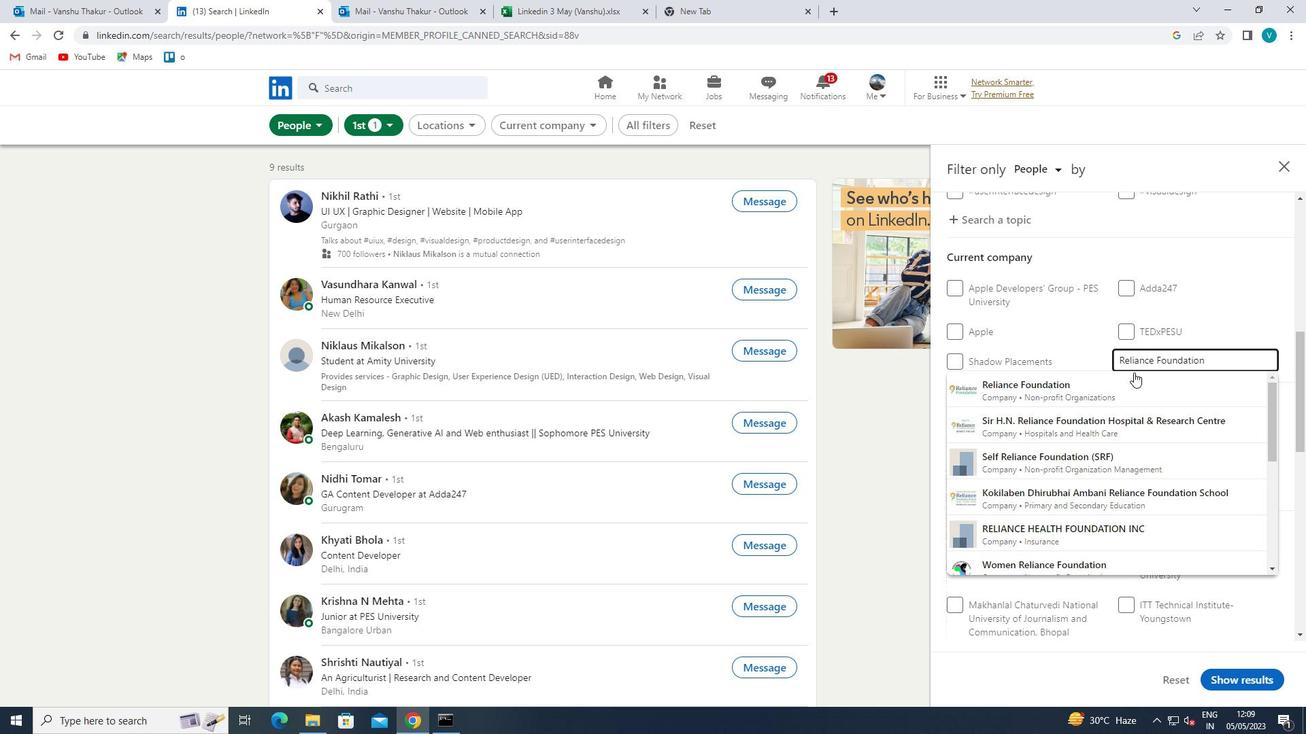 
Action: Mouse scrolled (1133, 381) with delta (0, 0)
Screenshot: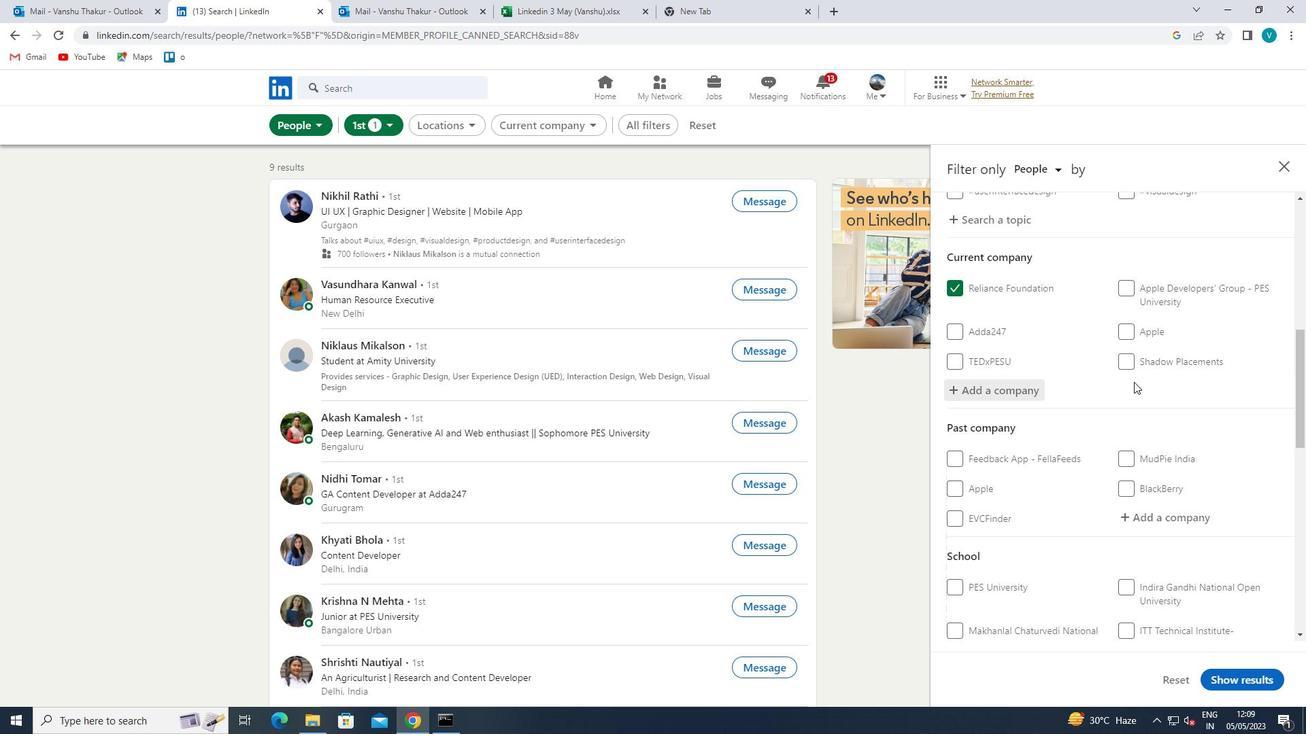 
Action: Mouse scrolled (1133, 381) with delta (0, 0)
Screenshot: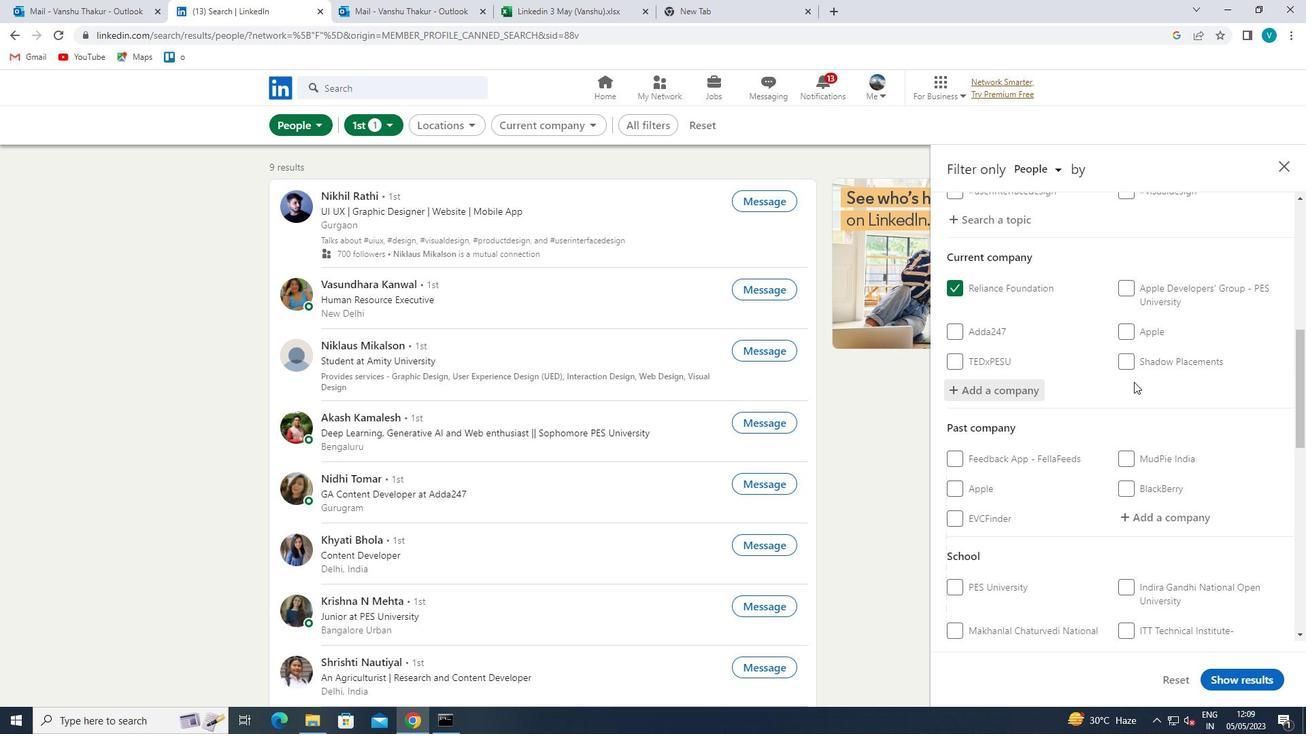 
Action: Mouse scrolled (1133, 381) with delta (0, 0)
Screenshot: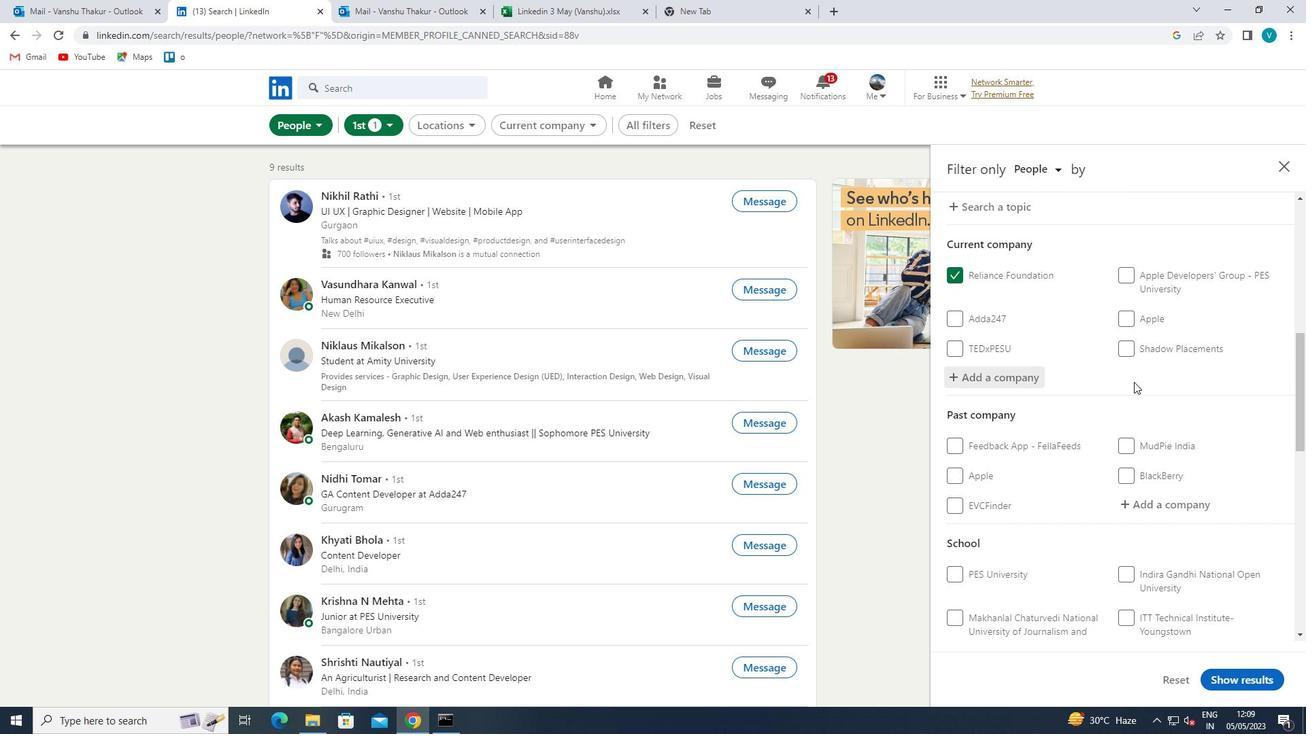 
Action: Mouse moved to (1135, 383)
Screenshot: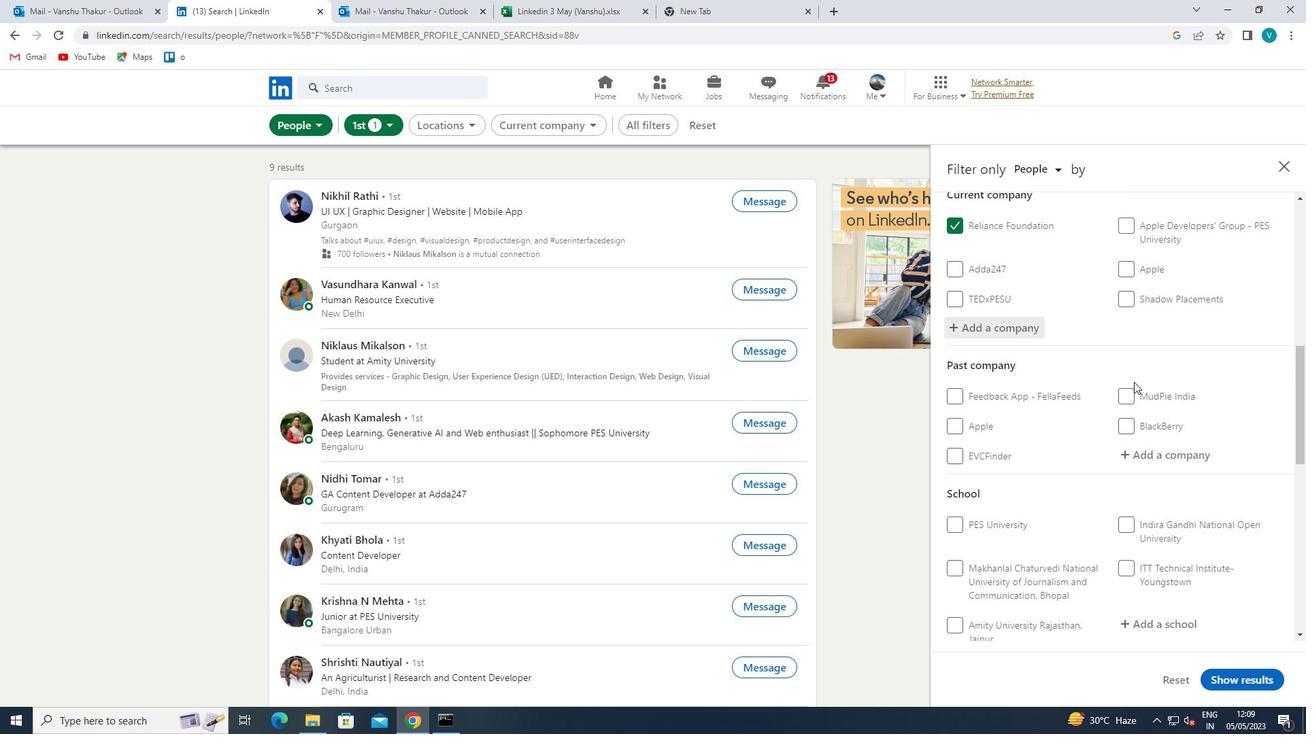 
Action: Mouse scrolled (1135, 382) with delta (0, 0)
Screenshot: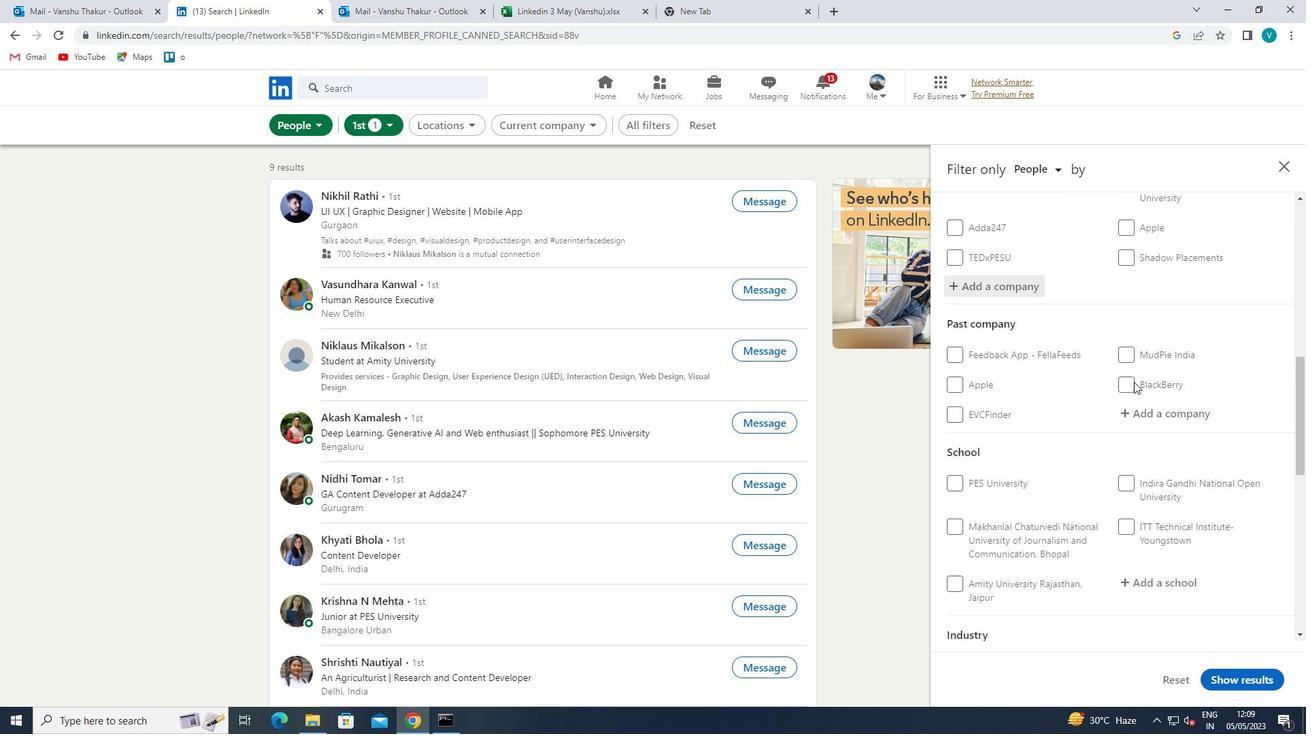 
Action: Mouse moved to (1144, 418)
Screenshot: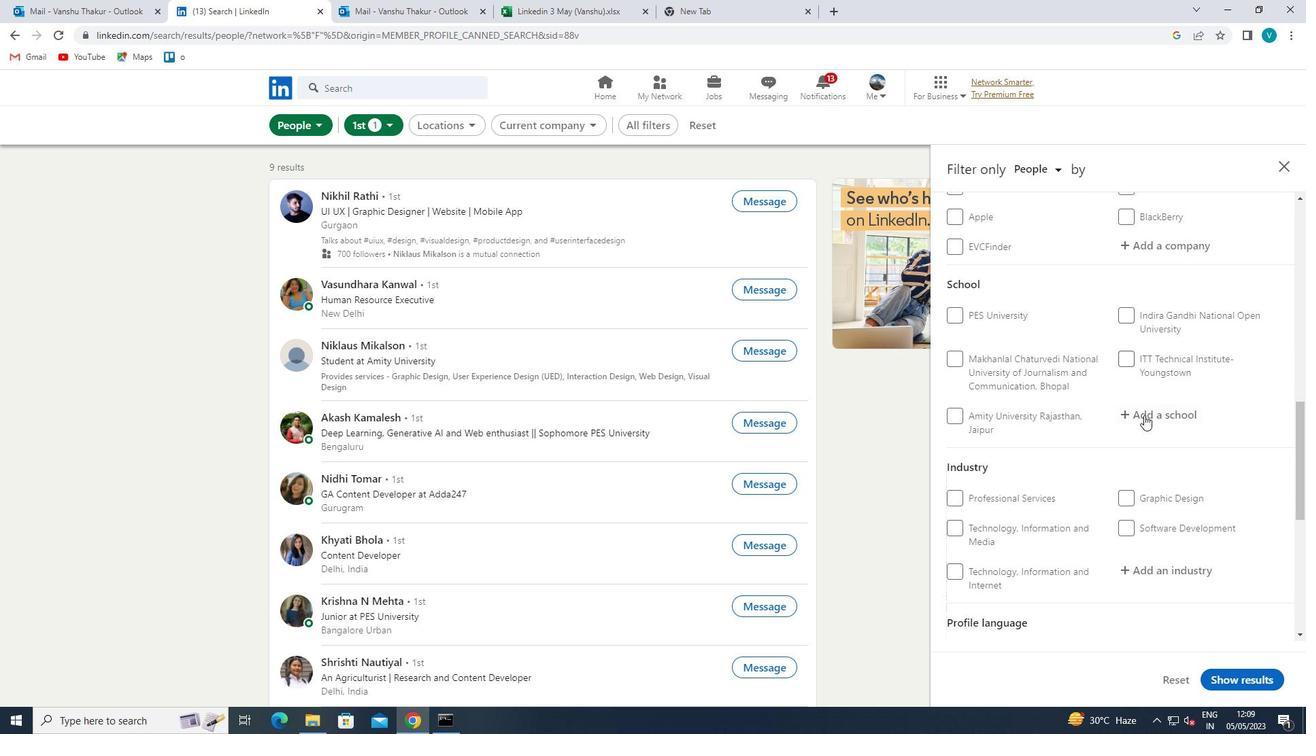 
Action: Mouse pressed left at (1144, 418)
Screenshot: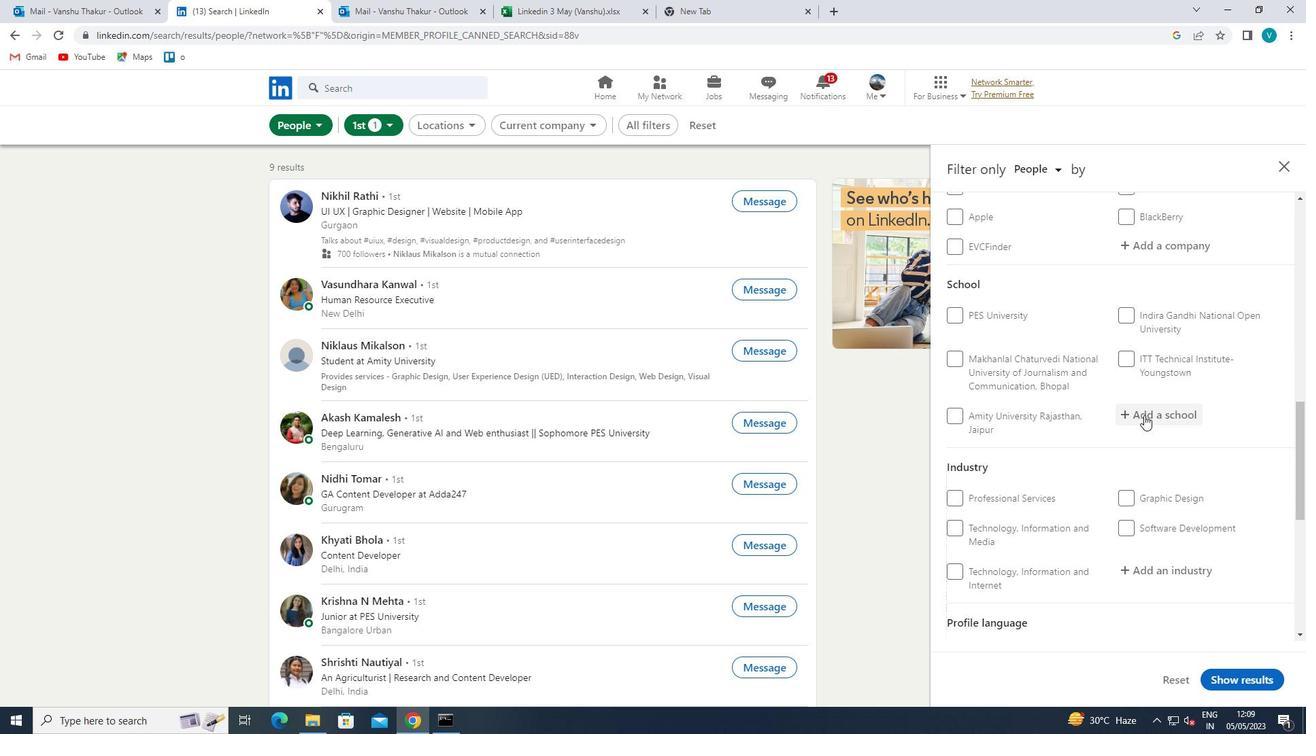 
Action: Mouse moved to (1116, 406)
Screenshot: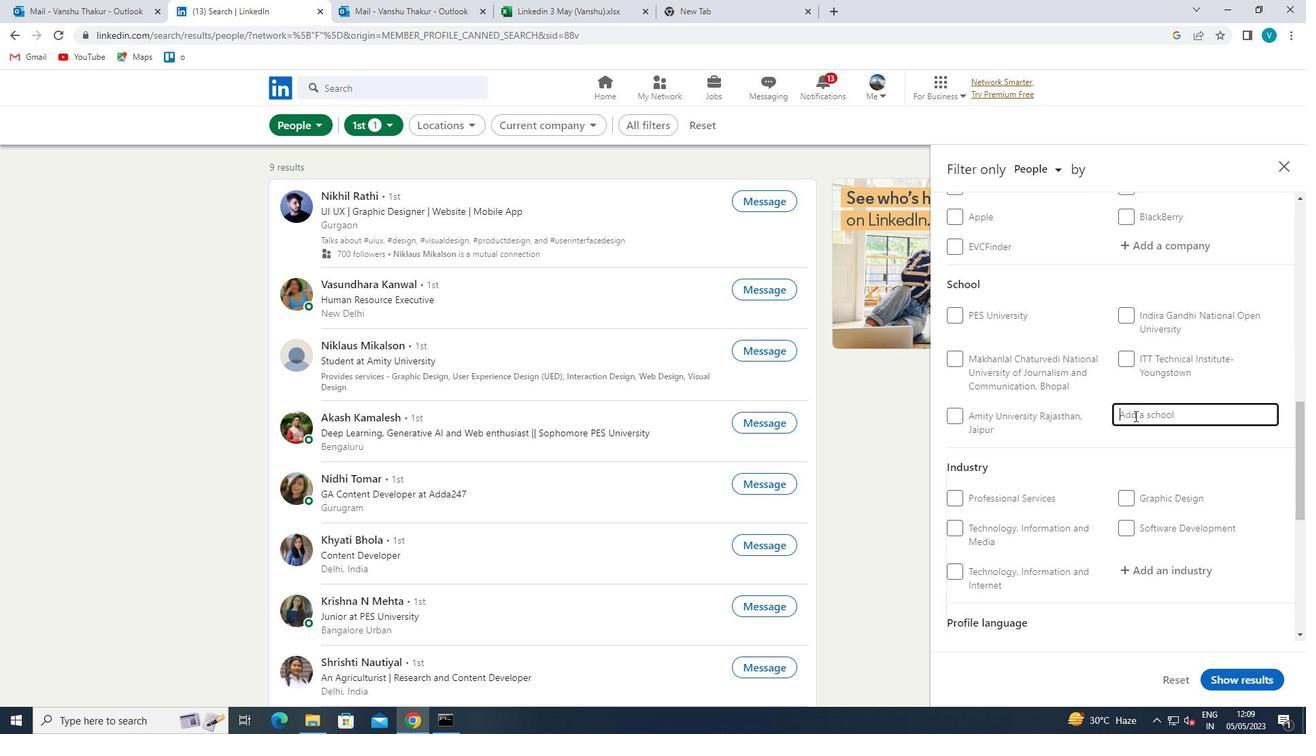 
Action: Key pressed <Key.shift>BORD<Key.space><Key.backspace><Key.backspace><Key.backspace>ARD<Key.space>OF<Key.space><Key.shift>SECONDARY<Key.space>
Screenshot: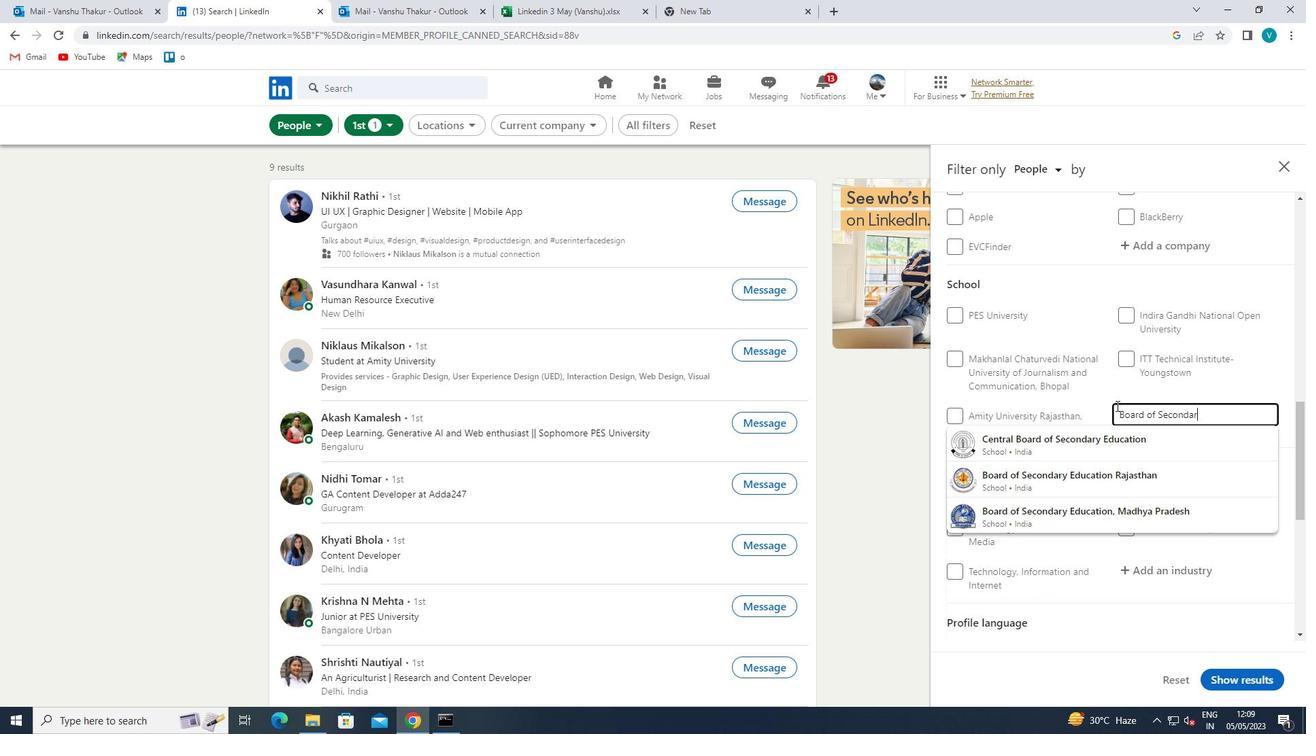 
Action: Mouse moved to (1126, 476)
Screenshot: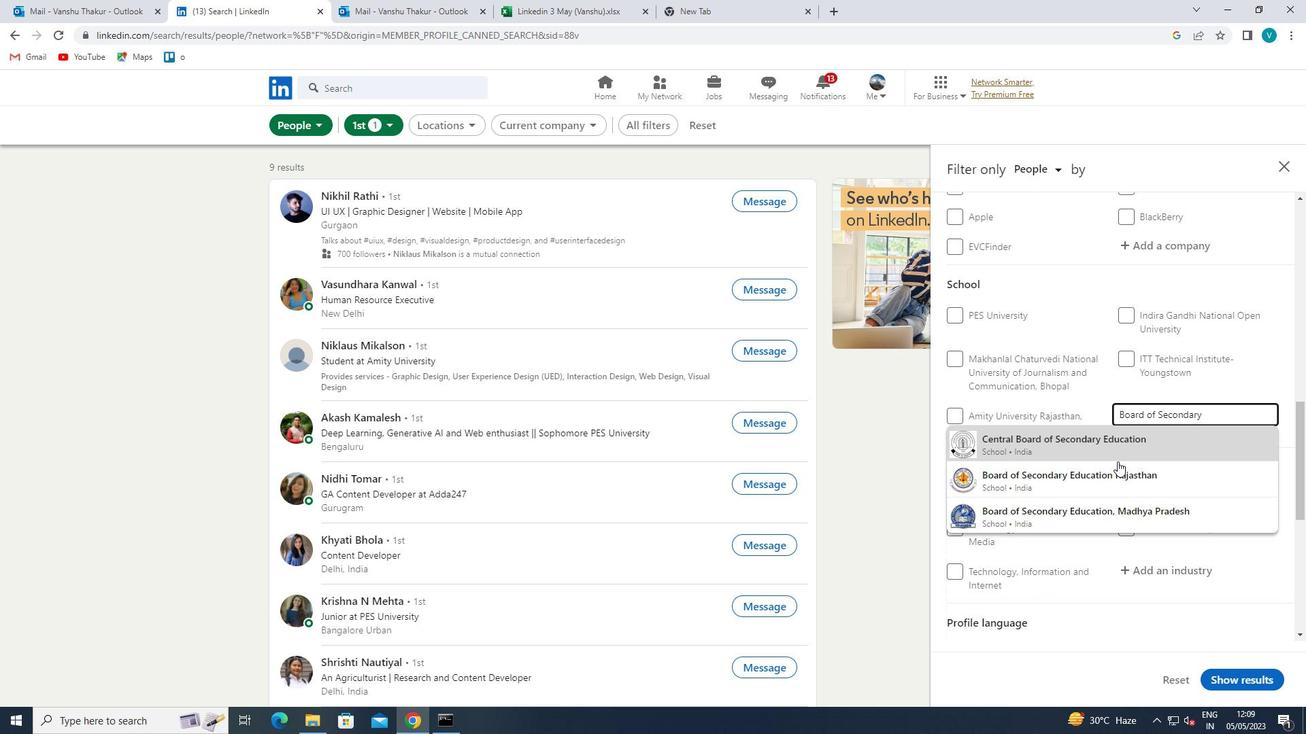 
Action: Mouse pressed left at (1126, 476)
Screenshot: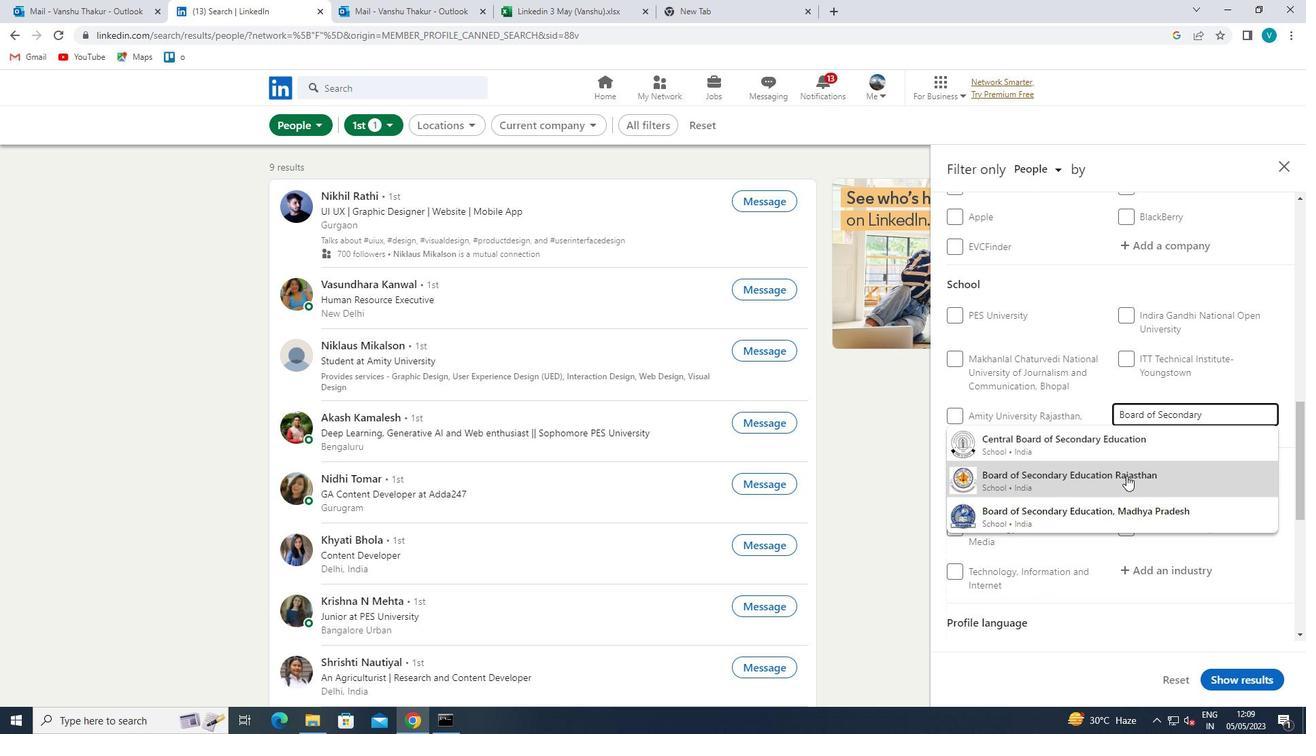 
Action: Mouse scrolled (1126, 475) with delta (0, 0)
Screenshot: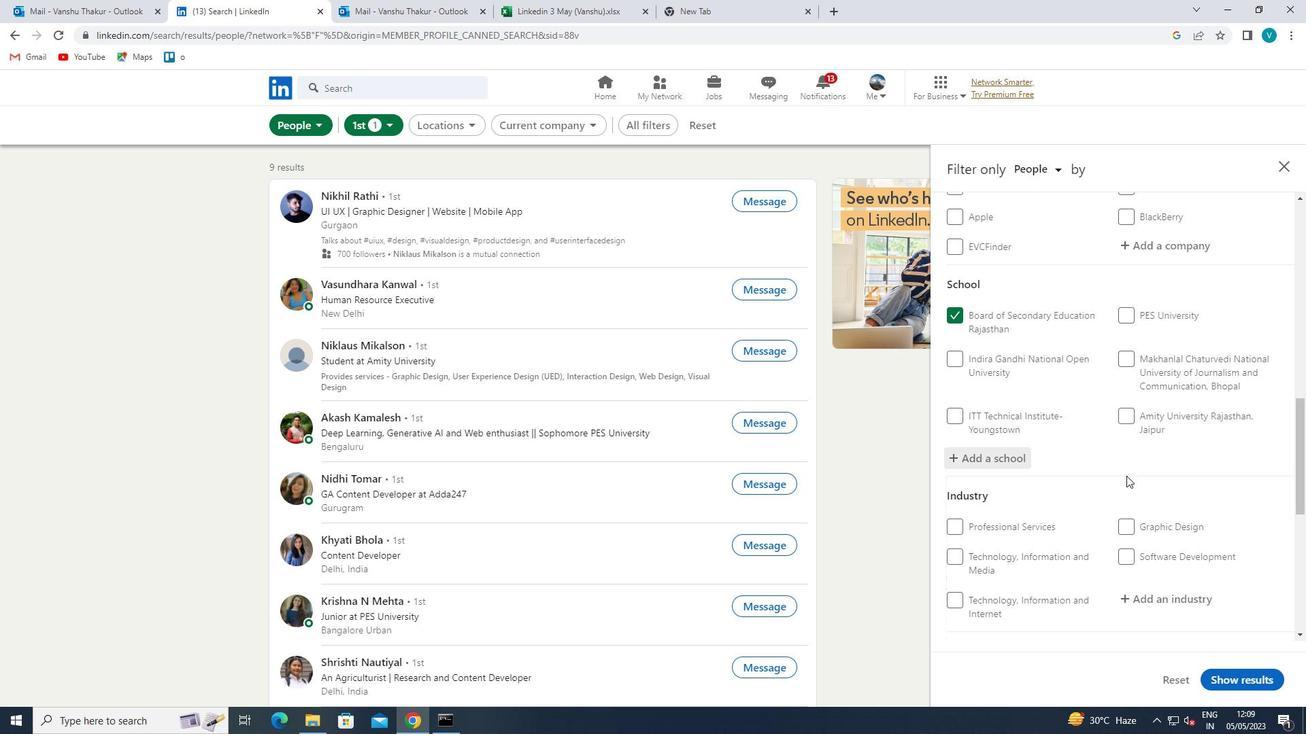 
Action: Mouse scrolled (1126, 475) with delta (0, 0)
Screenshot: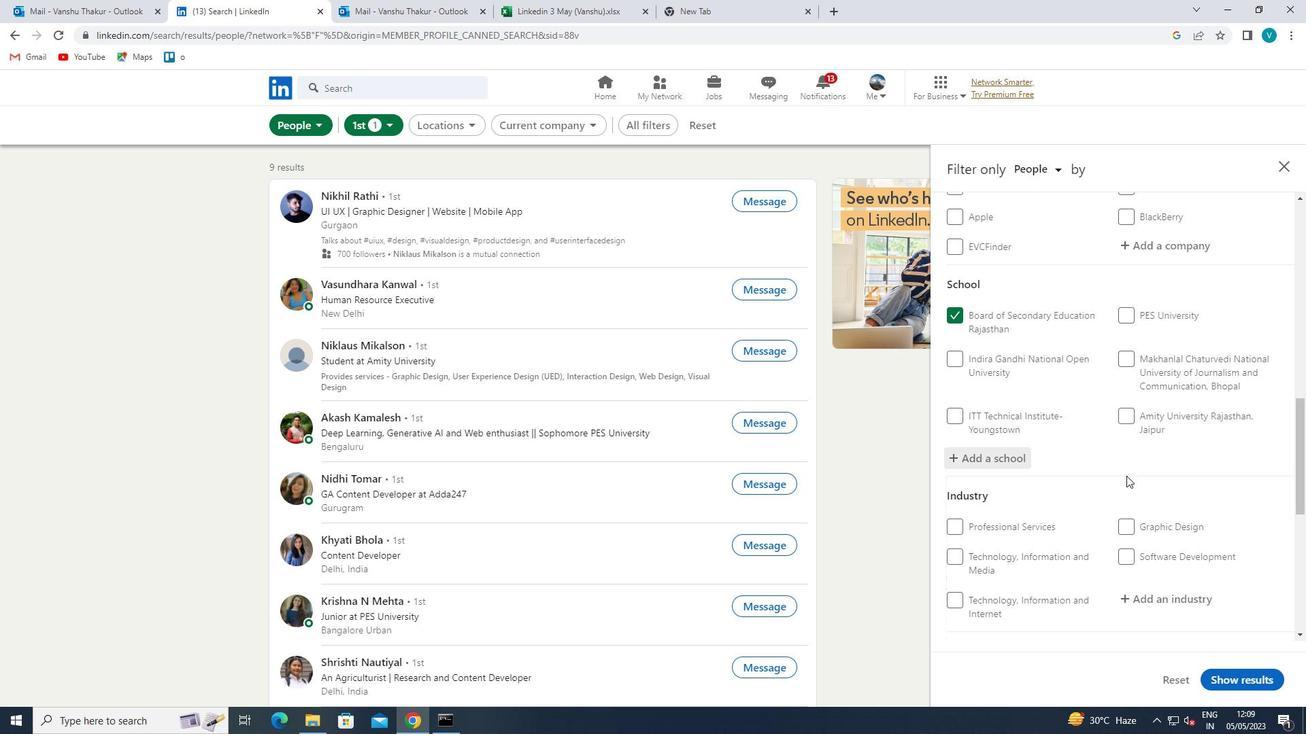 
Action: Mouse scrolled (1126, 475) with delta (0, 0)
Screenshot: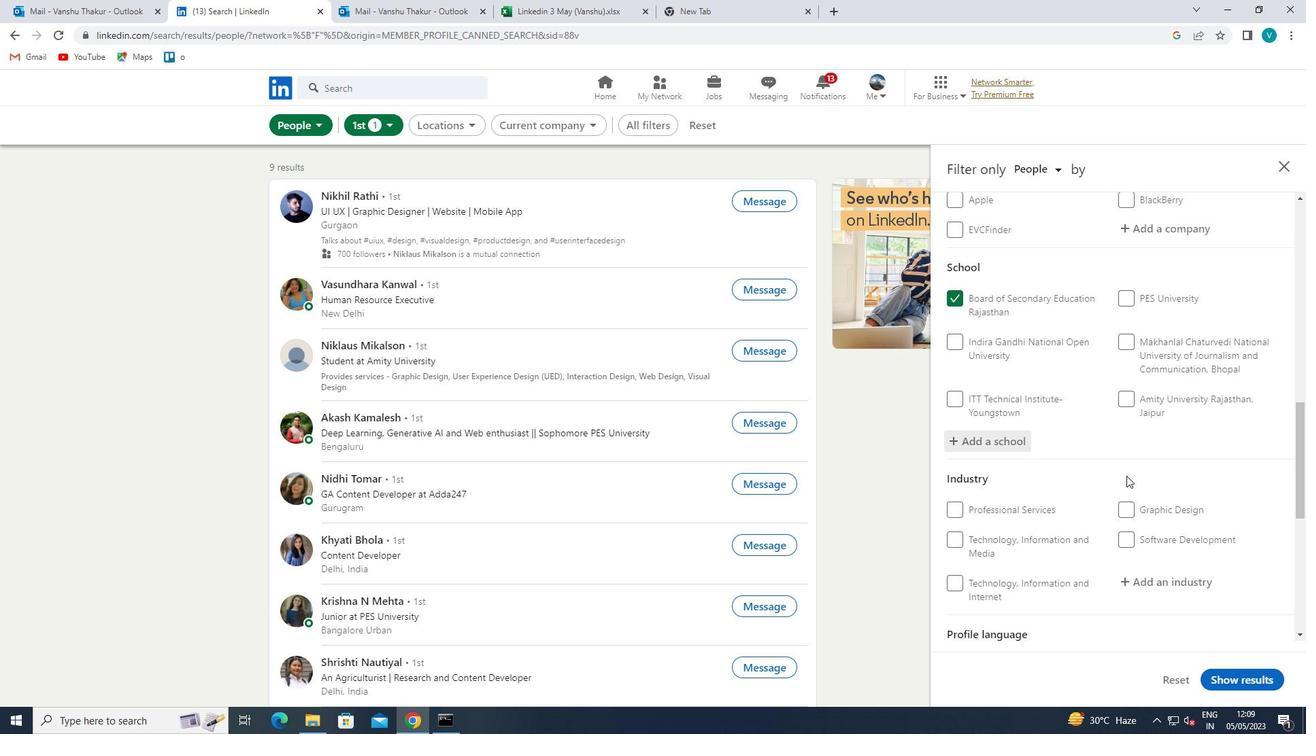 
Action: Mouse moved to (1160, 391)
Screenshot: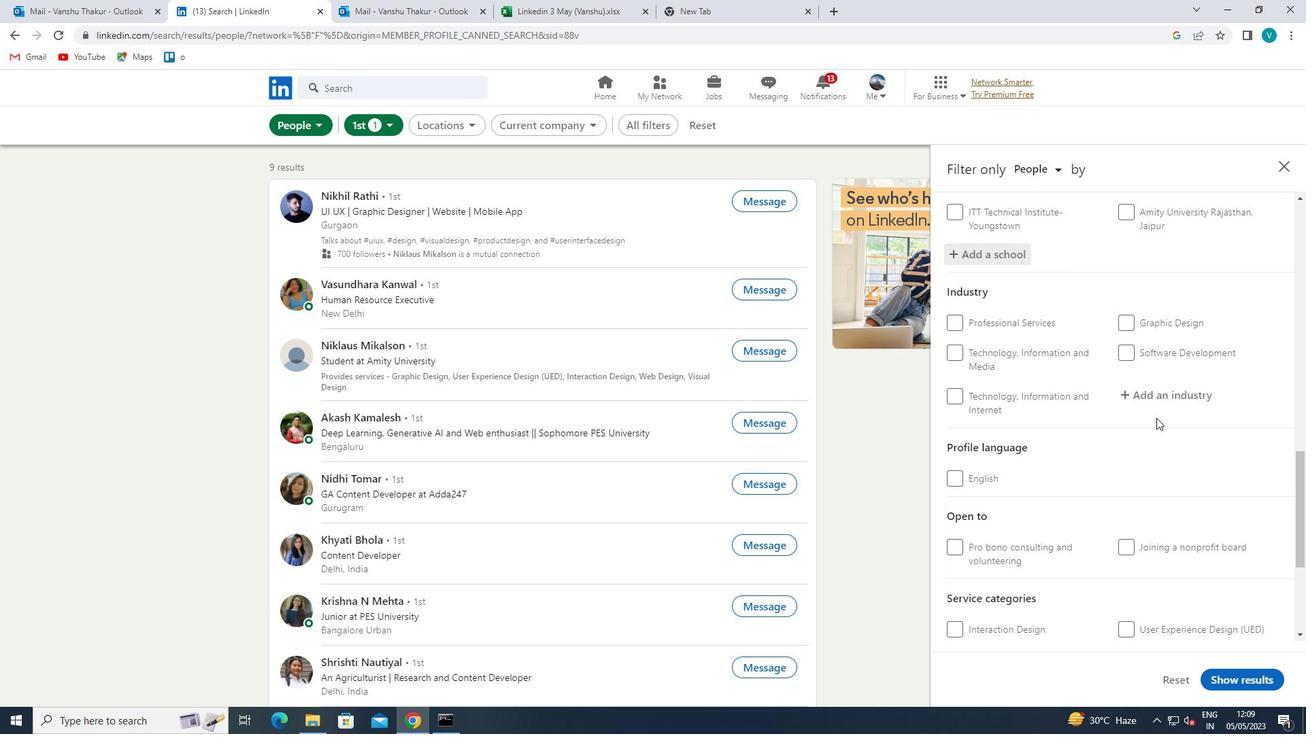 
Action: Mouse pressed left at (1160, 391)
Screenshot: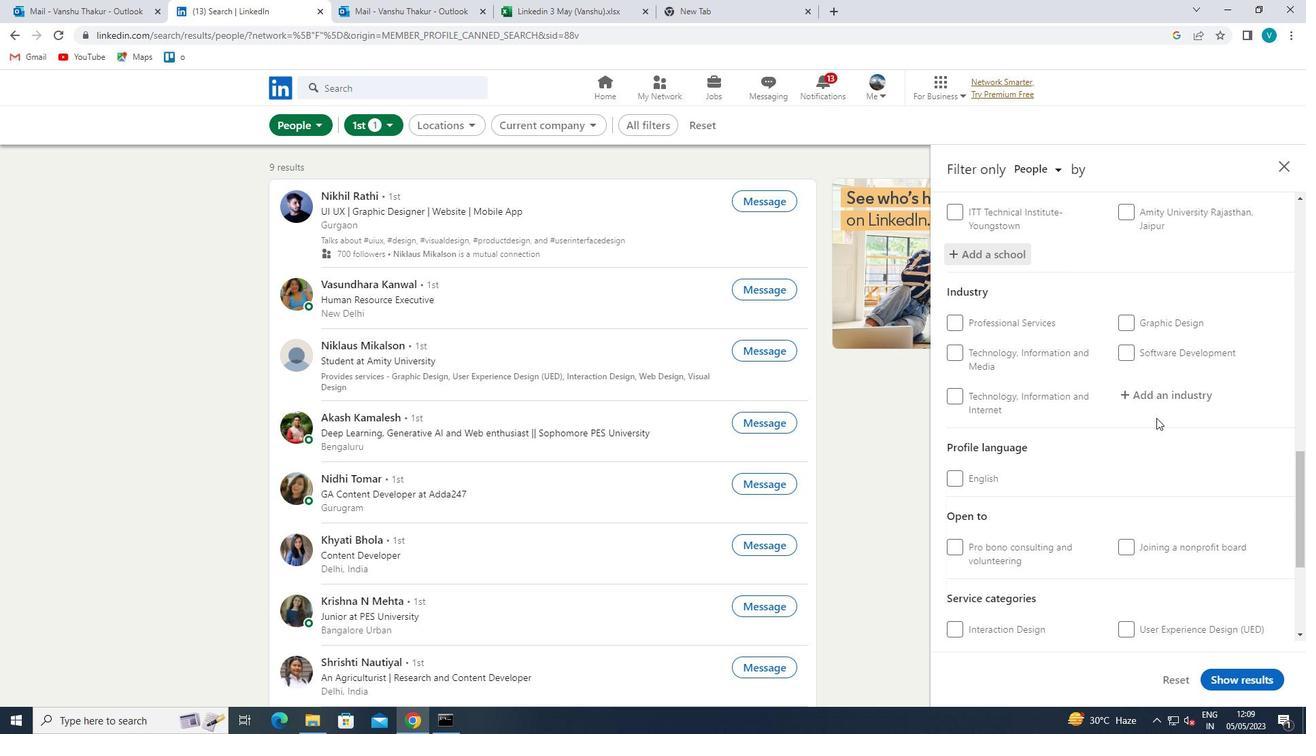 
Action: Key pressed <Key.shift>RETAIL<Key.space><Key.backspace><Key.backspace><Key.backspace><Key.backspace><Key.backspace><Key.backspace>ATR<Key.backspace>AIL<Key.space><Key.shift>FURNITURE<Key.space>AND<Key.space><Key.shift>HOME<Key.space><Key.shift>FURNISHINGS
Screenshot: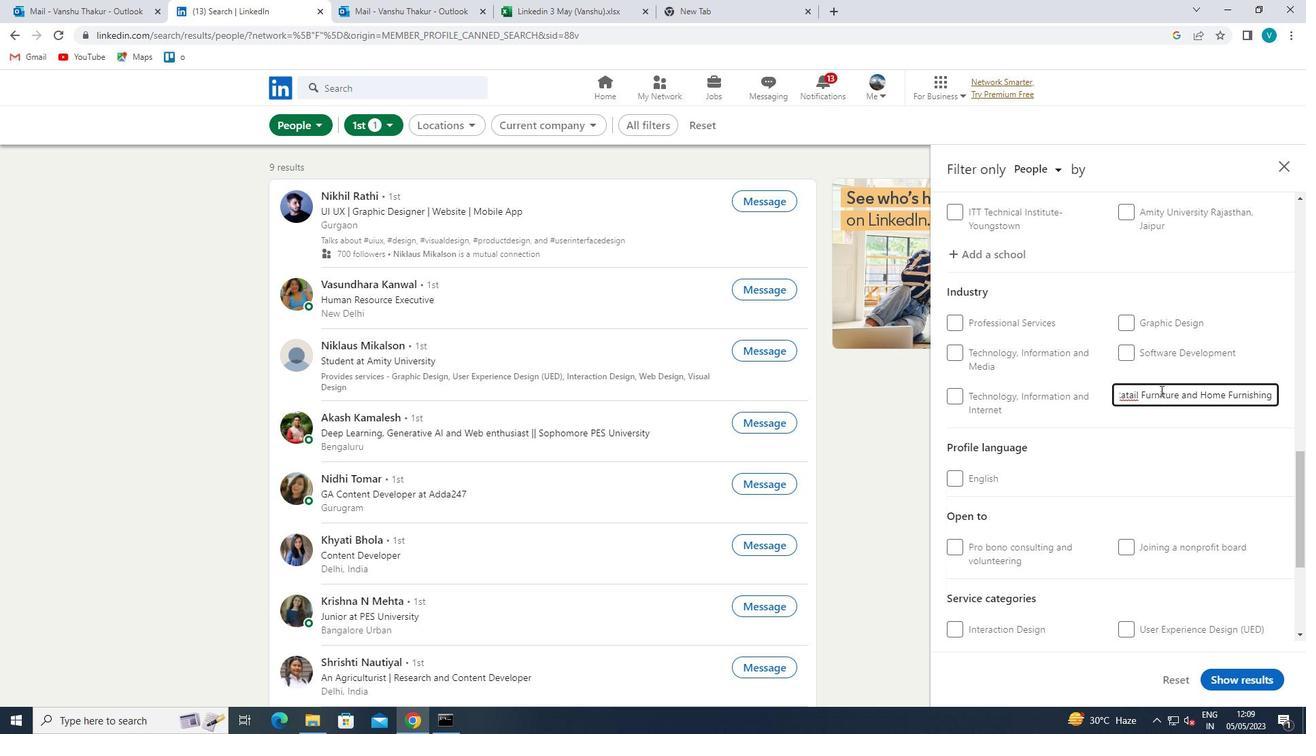 
Action: Mouse moved to (1131, 411)
Screenshot: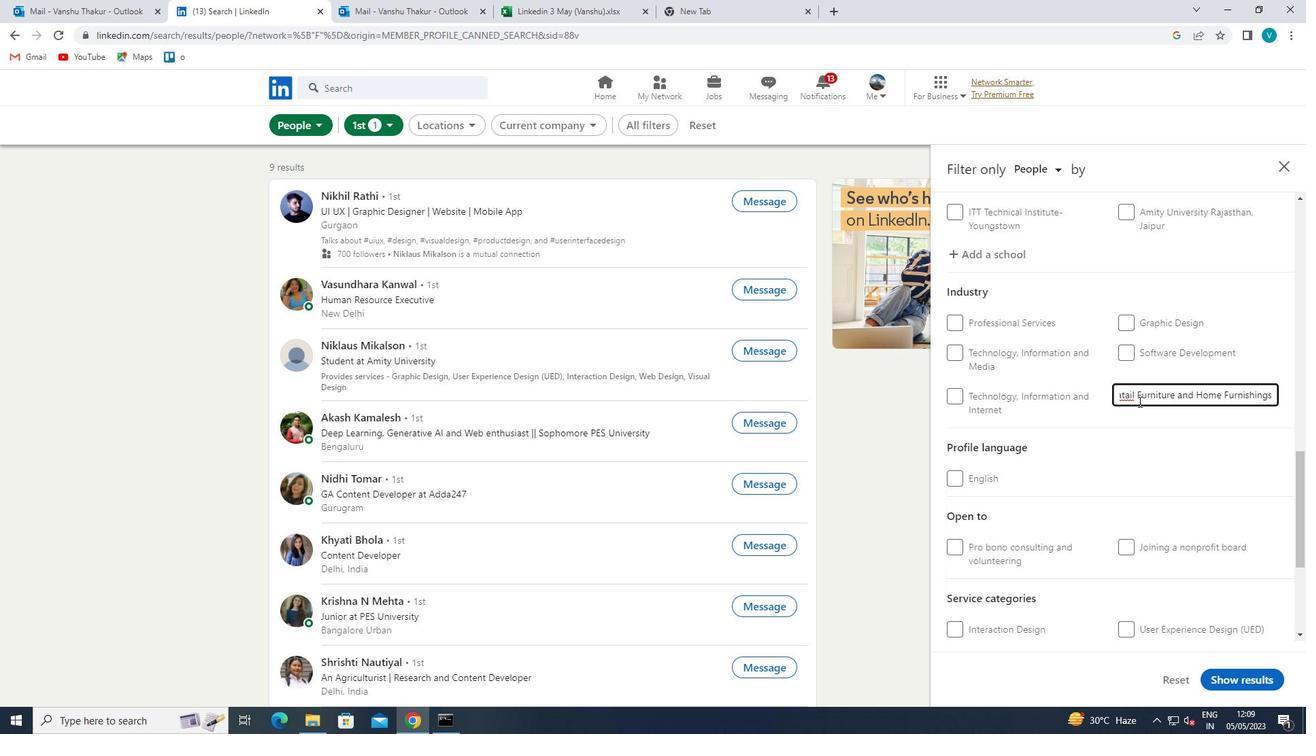
Action: Mouse pressed left at (1131, 411)
Screenshot: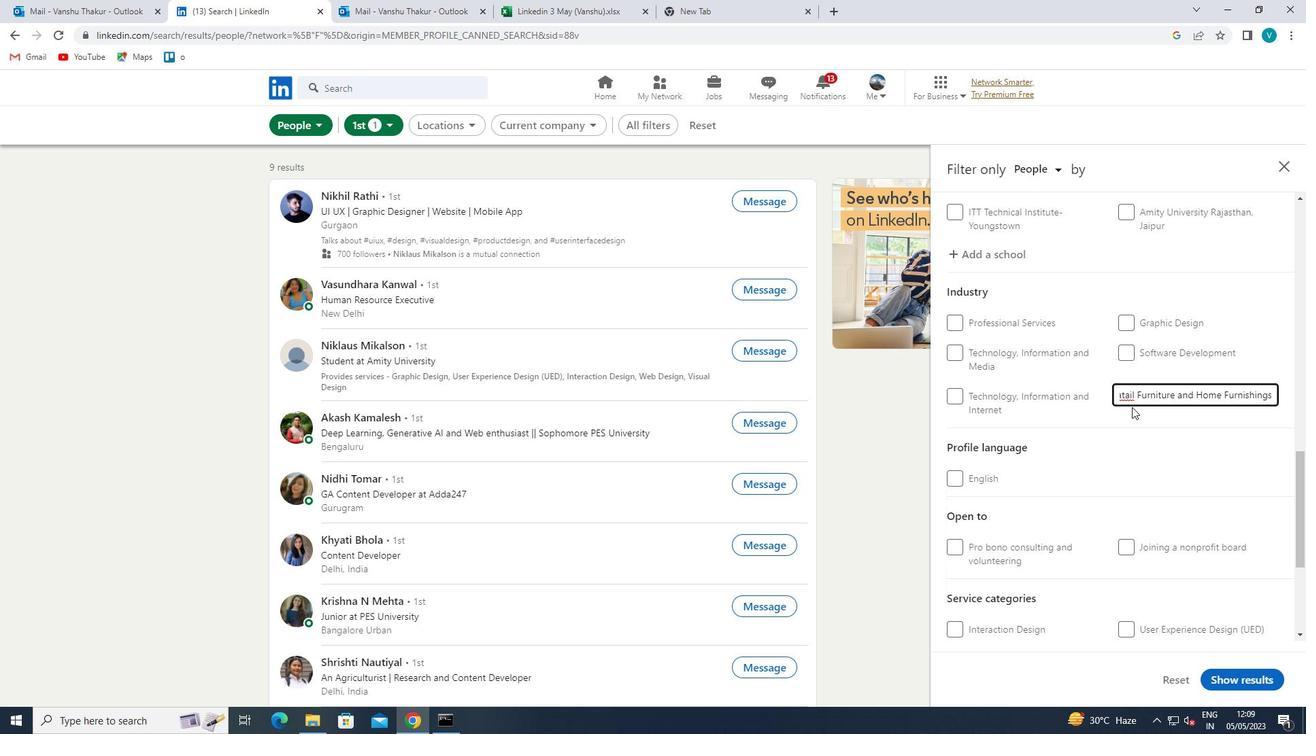 
Action: Mouse scrolled (1131, 410) with delta (0, 0)
Screenshot: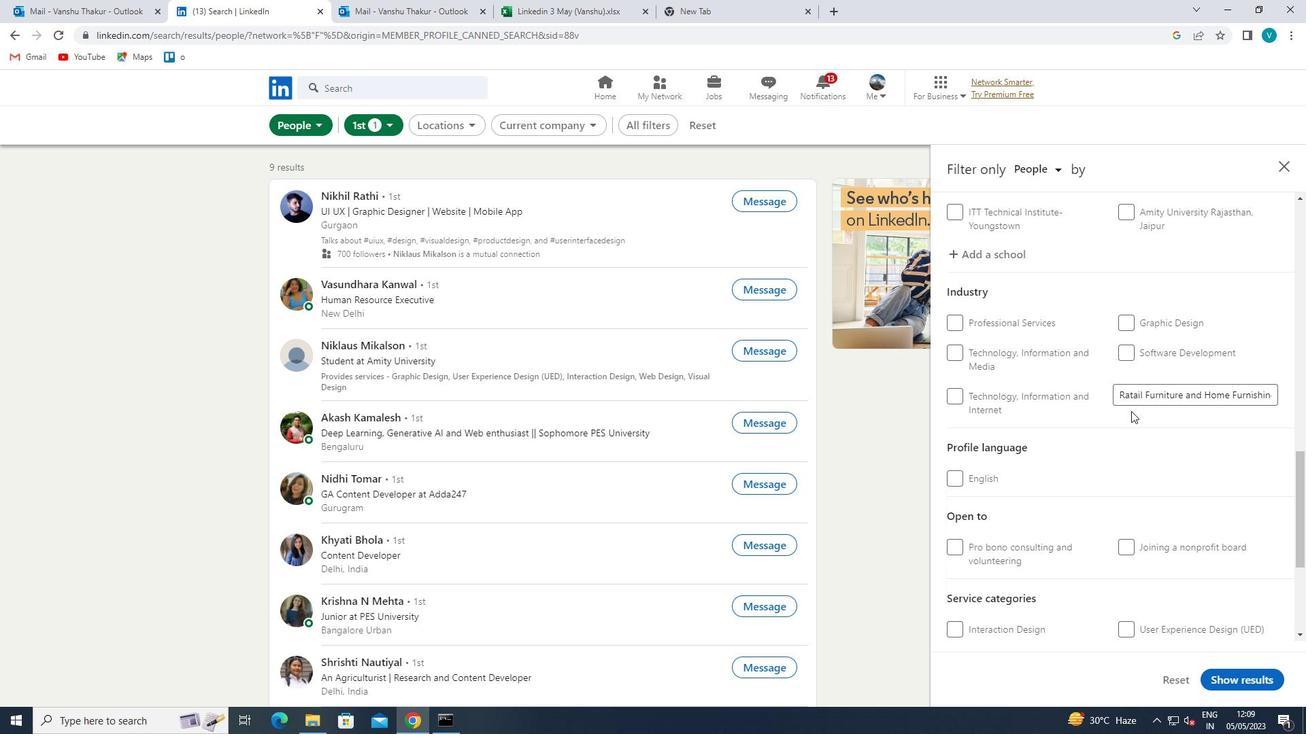 
Action: Mouse scrolled (1131, 410) with delta (0, 0)
Screenshot: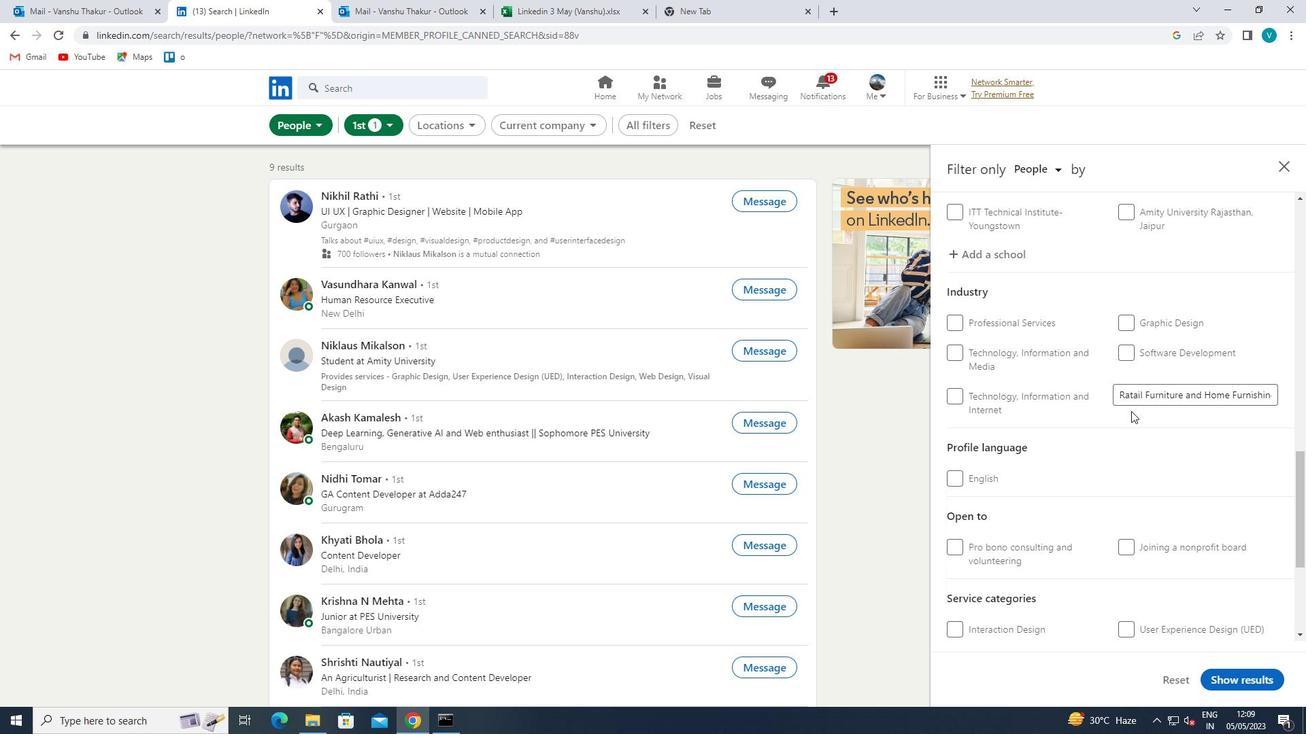 
Action: Mouse scrolled (1131, 410) with delta (0, 0)
Screenshot: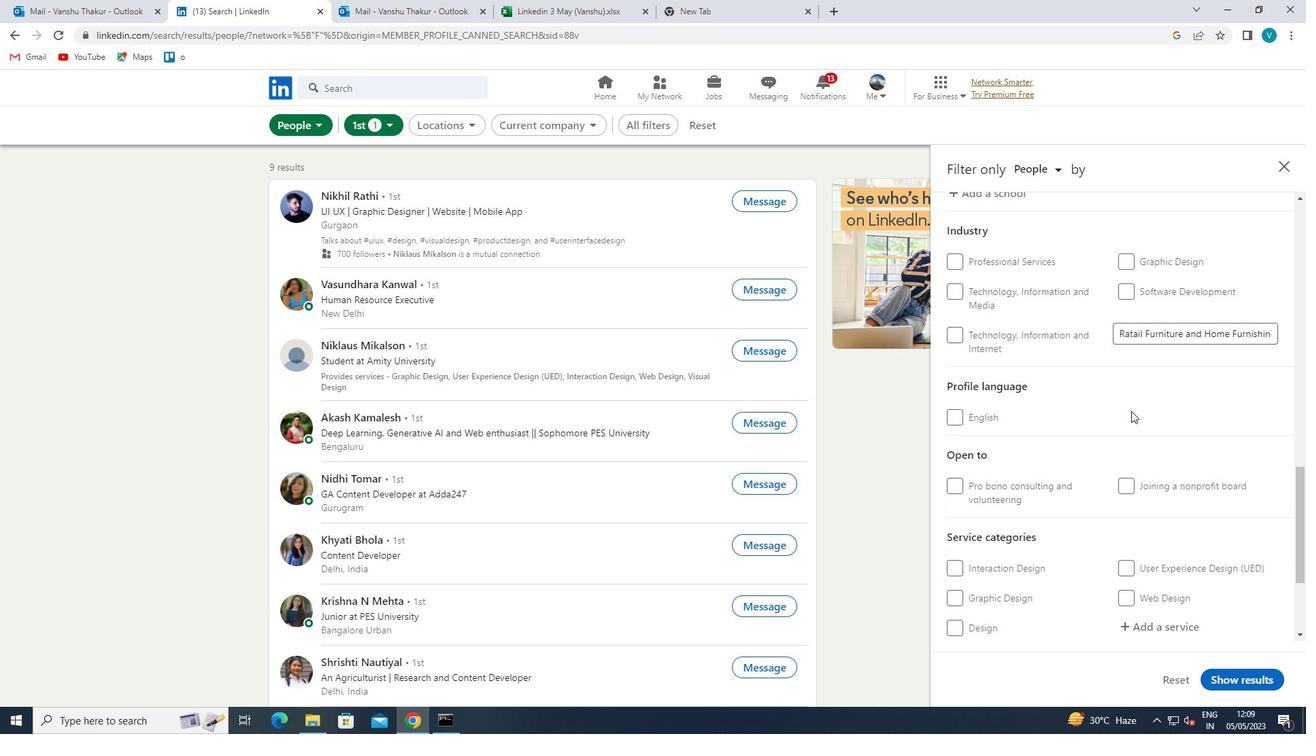 
Action: Mouse scrolled (1131, 410) with delta (0, 0)
Screenshot: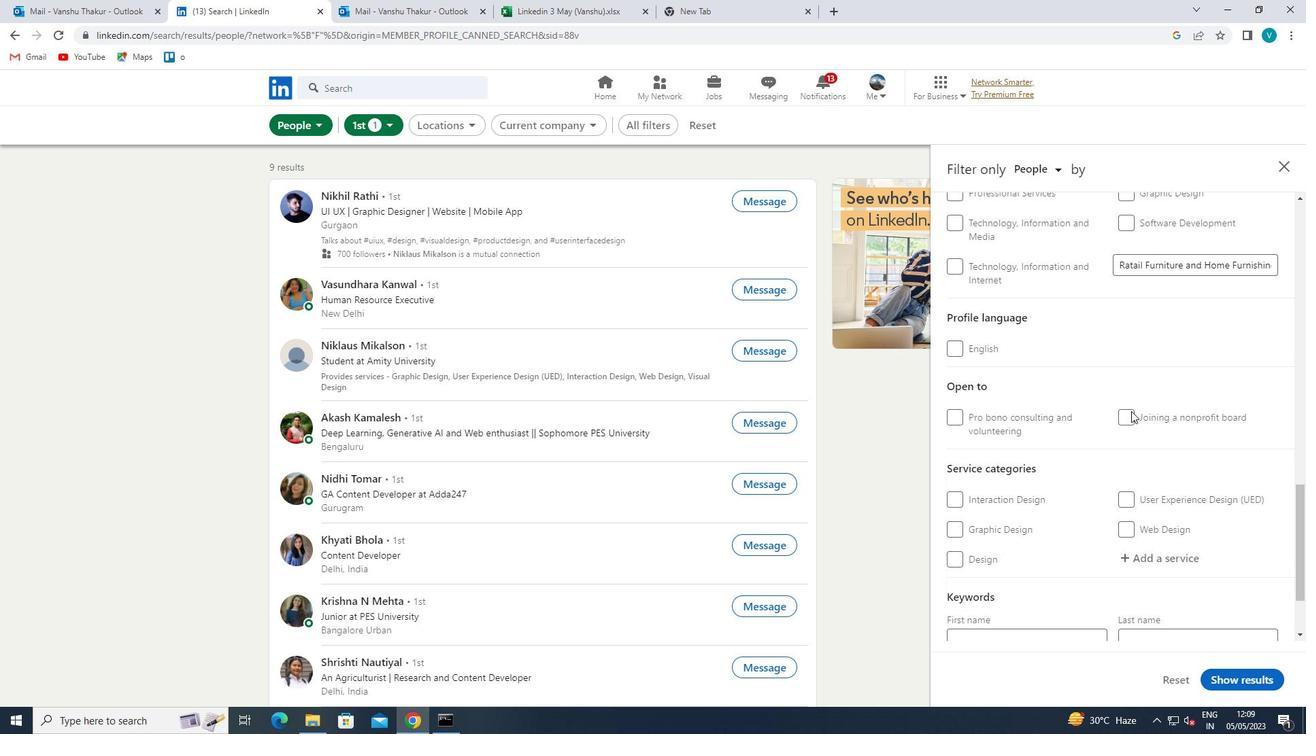 
Action: Mouse scrolled (1131, 410) with delta (0, 0)
Screenshot: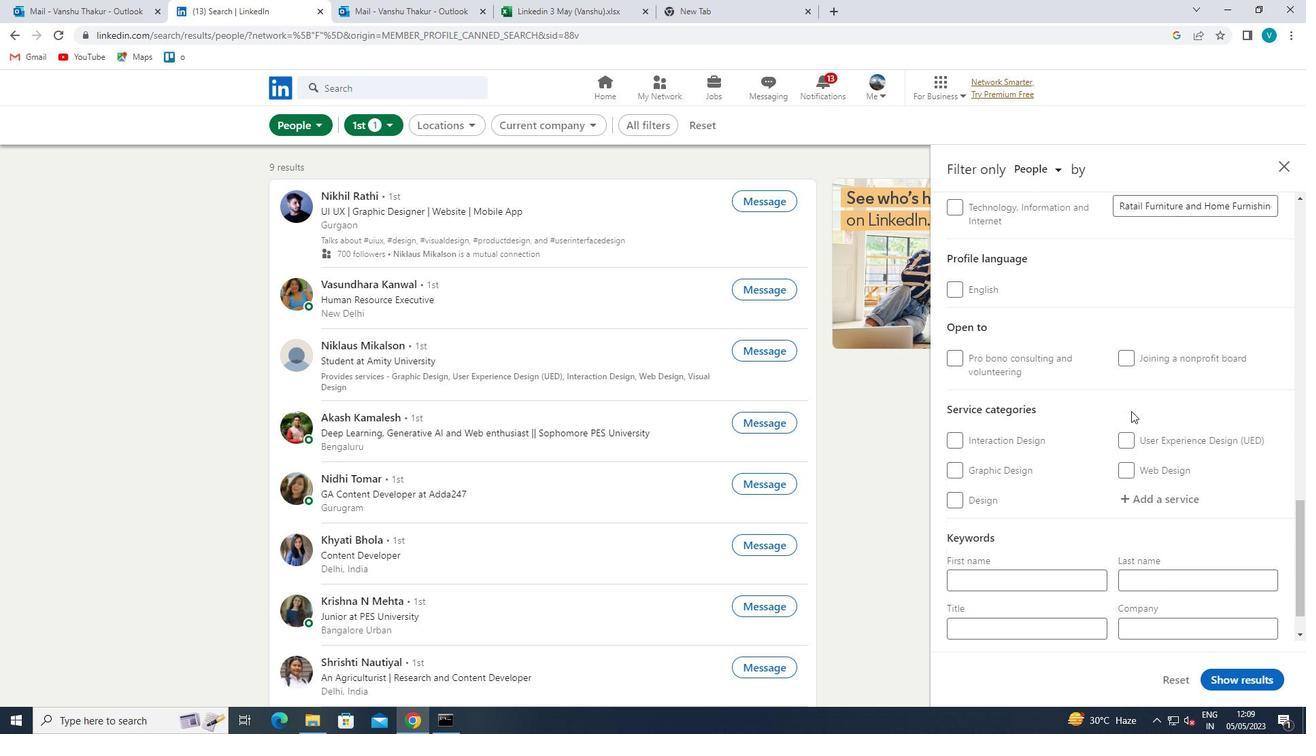 
Action: Mouse moved to (1140, 455)
Screenshot: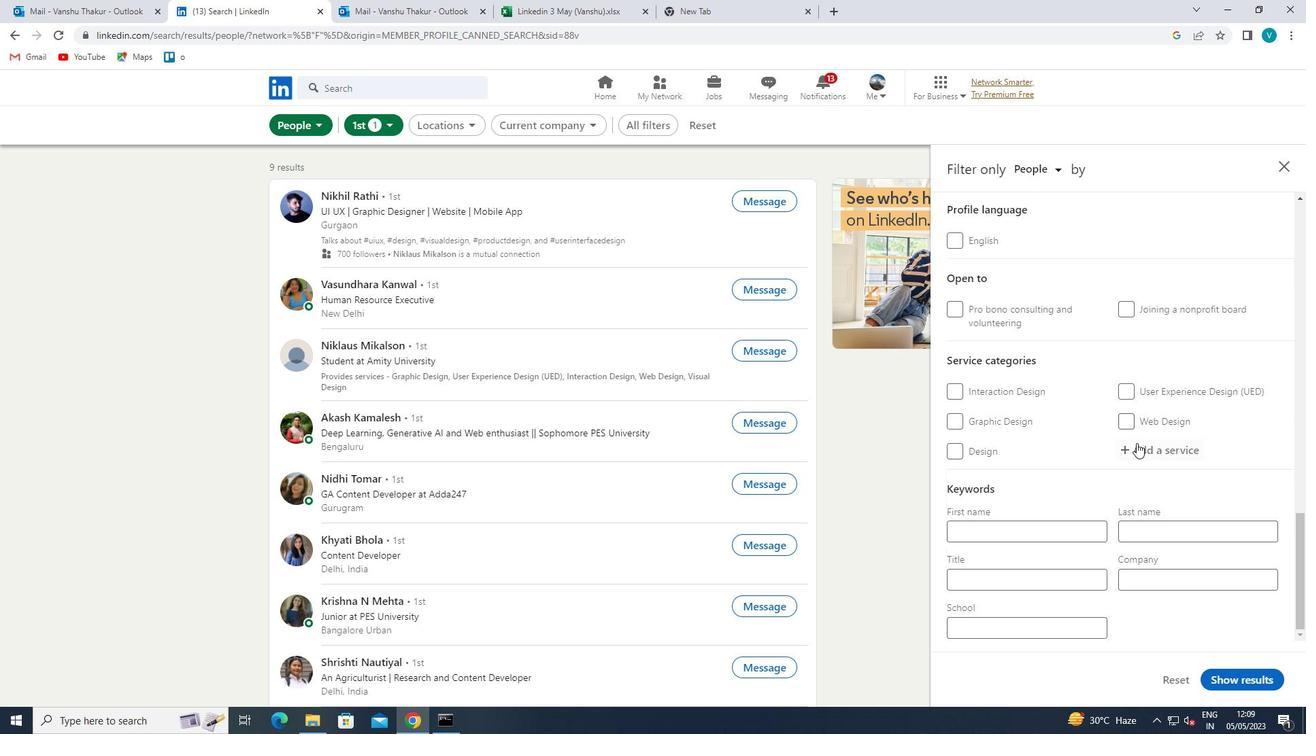 
Action: Mouse pressed left at (1140, 455)
Screenshot: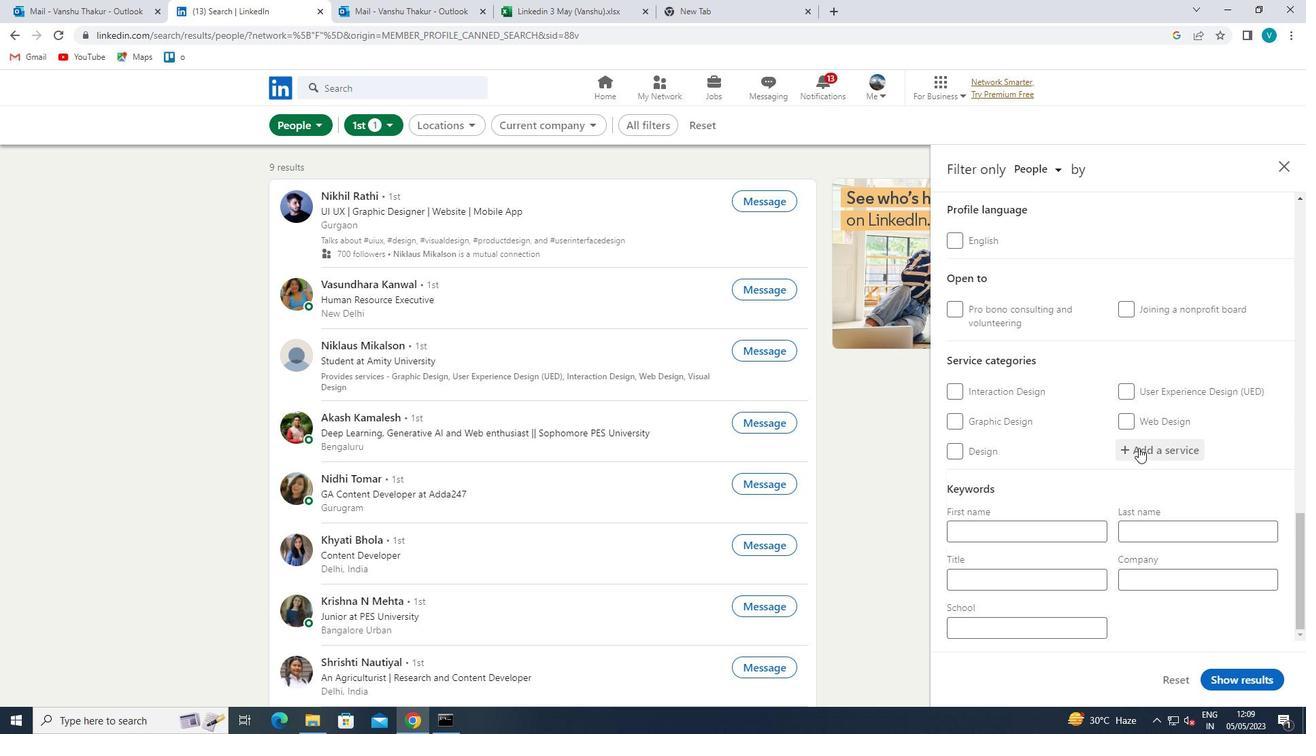 
Action: Key pressed <Key.shift>HEALTH
Screenshot: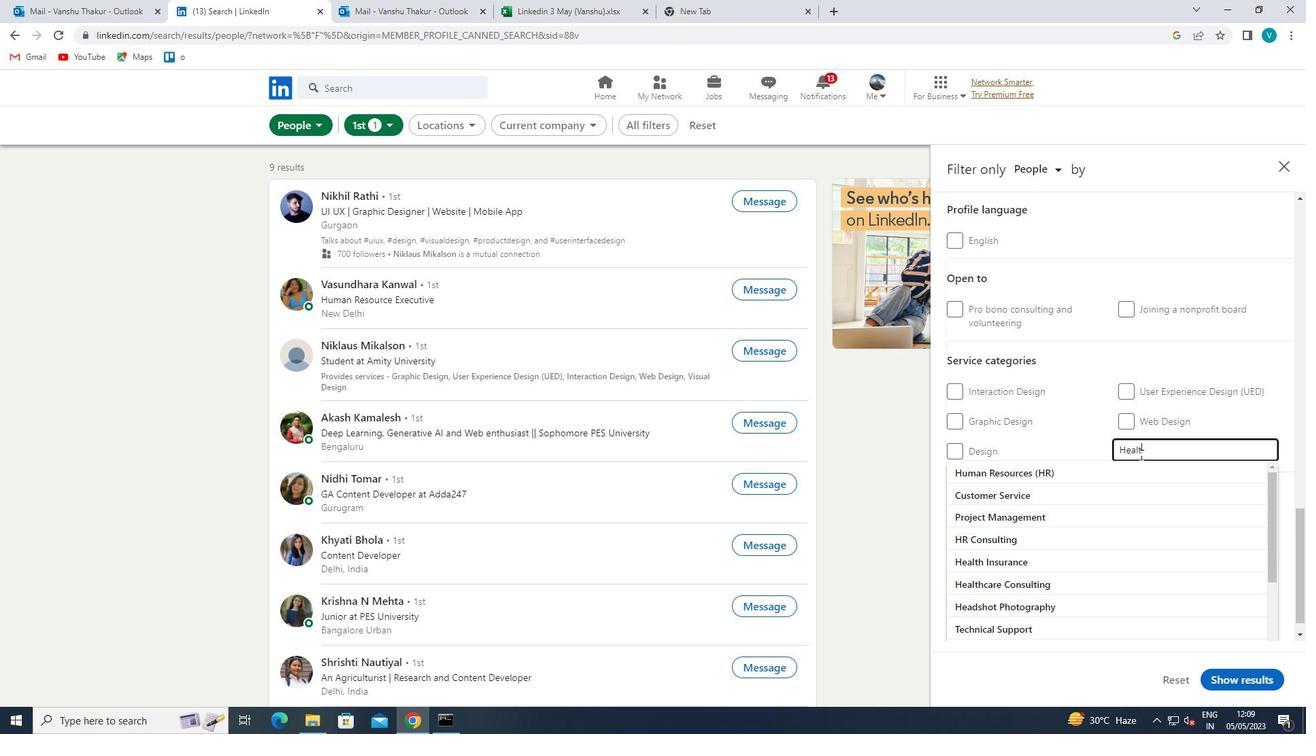 
Action: Mouse moved to (1122, 494)
Screenshot: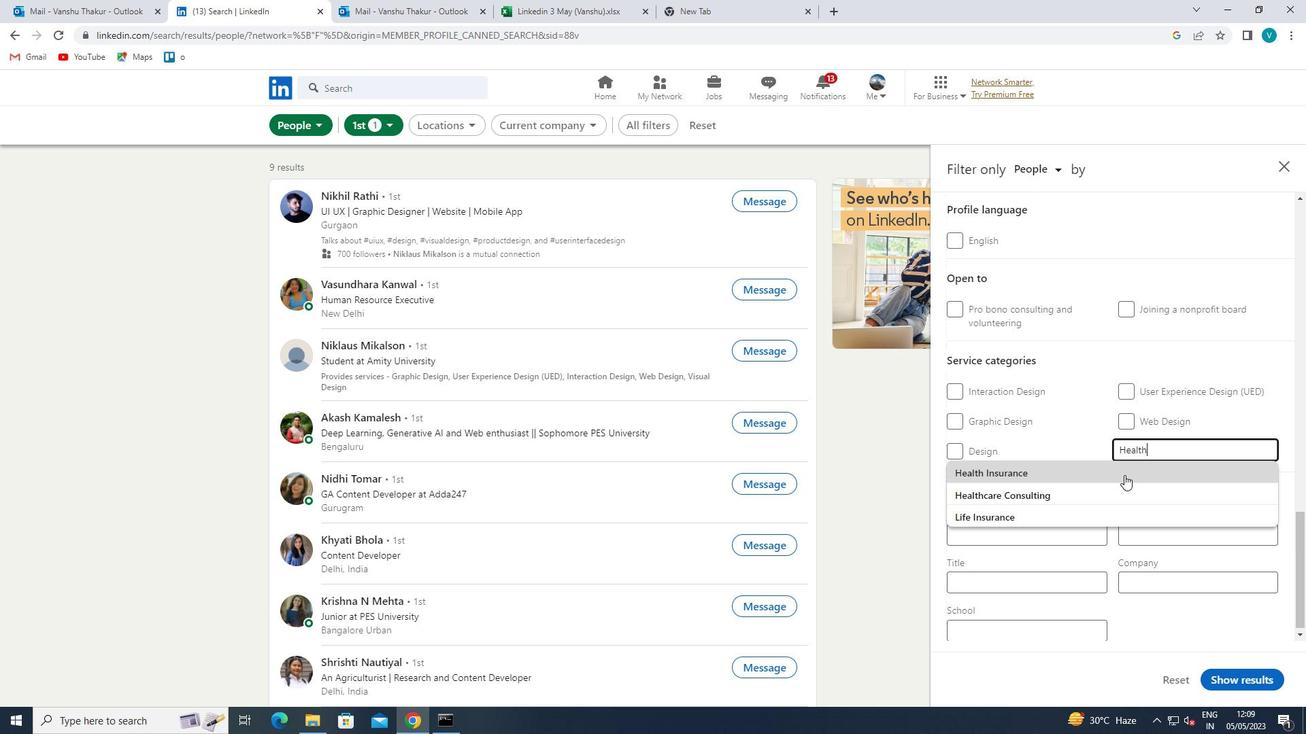 
Action: Mouse pressed left at (1122, 494)
Screenshot: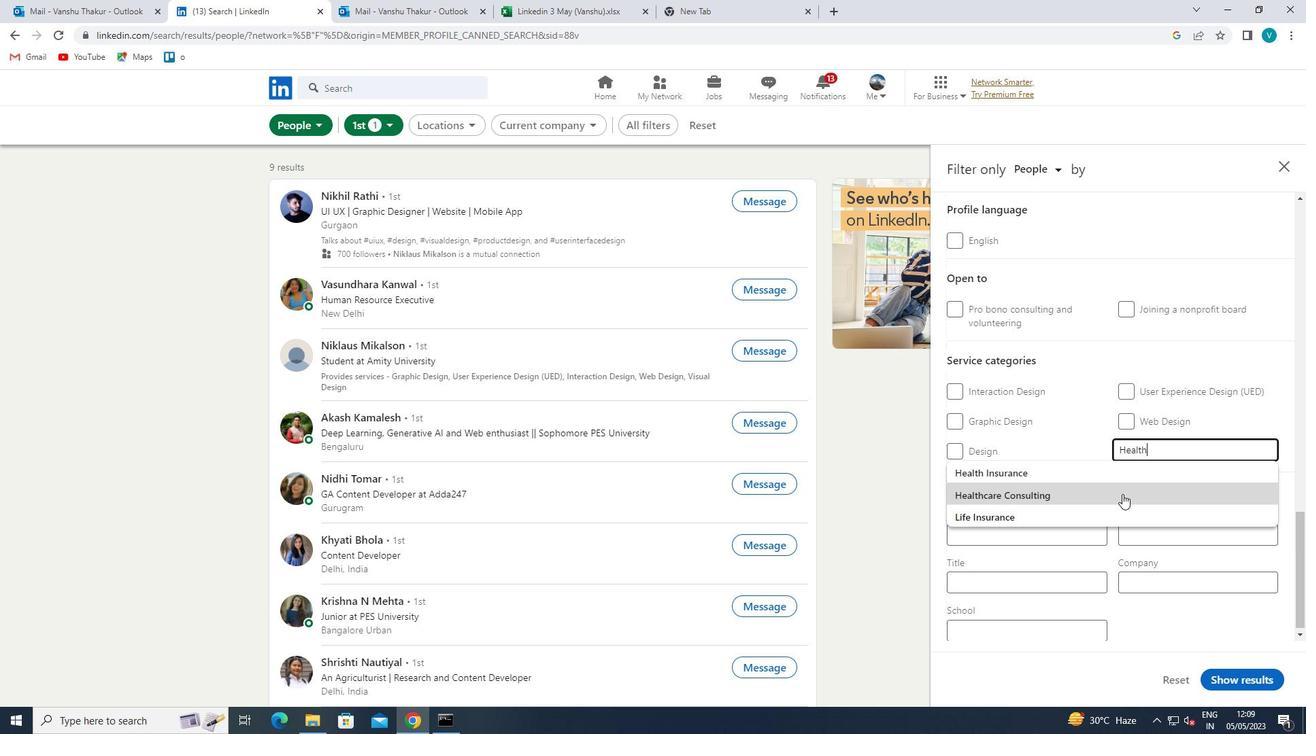 
Action: Mouse scrolled (1122, 493) with delta (0, 0)
Screenshot: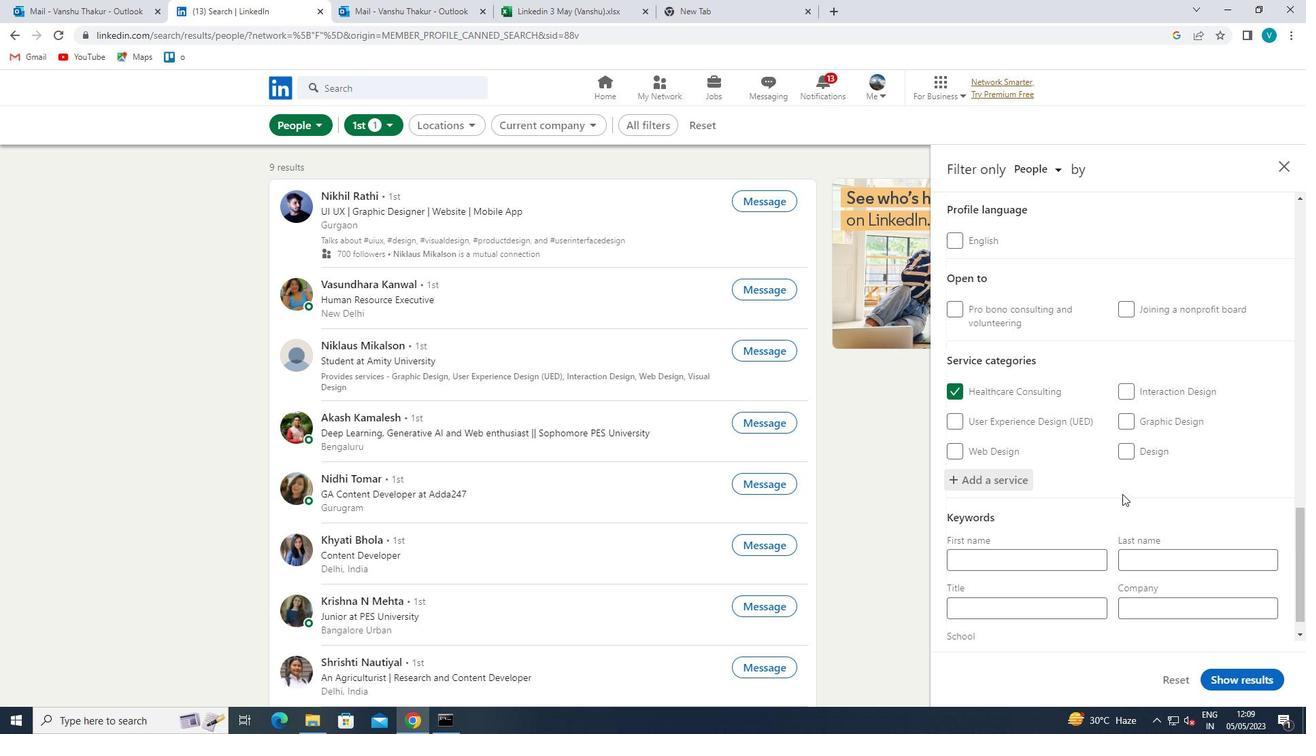 
Action: Mouse scrolled (1122, 493) with delta (0, 0)
Screenshot: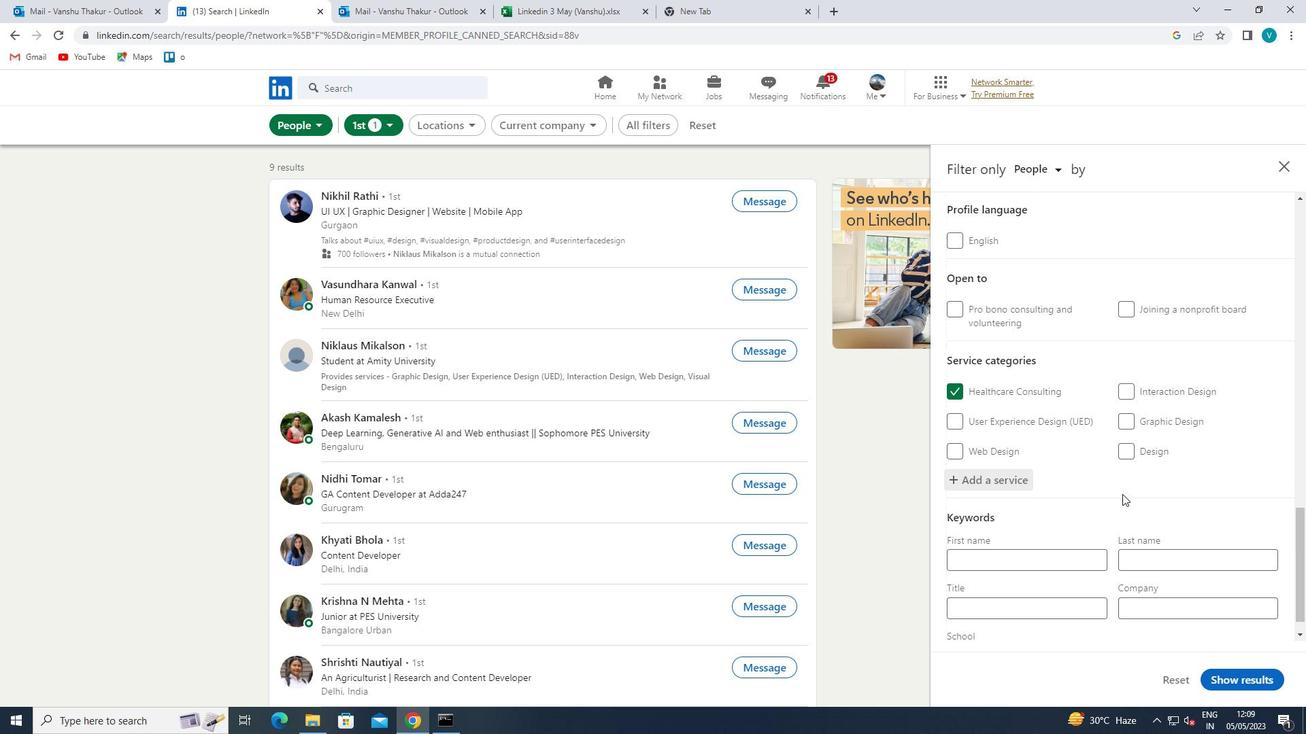 
Action: Mouse scrolled (1122, 493) with delta (0, 0)
Screenshot: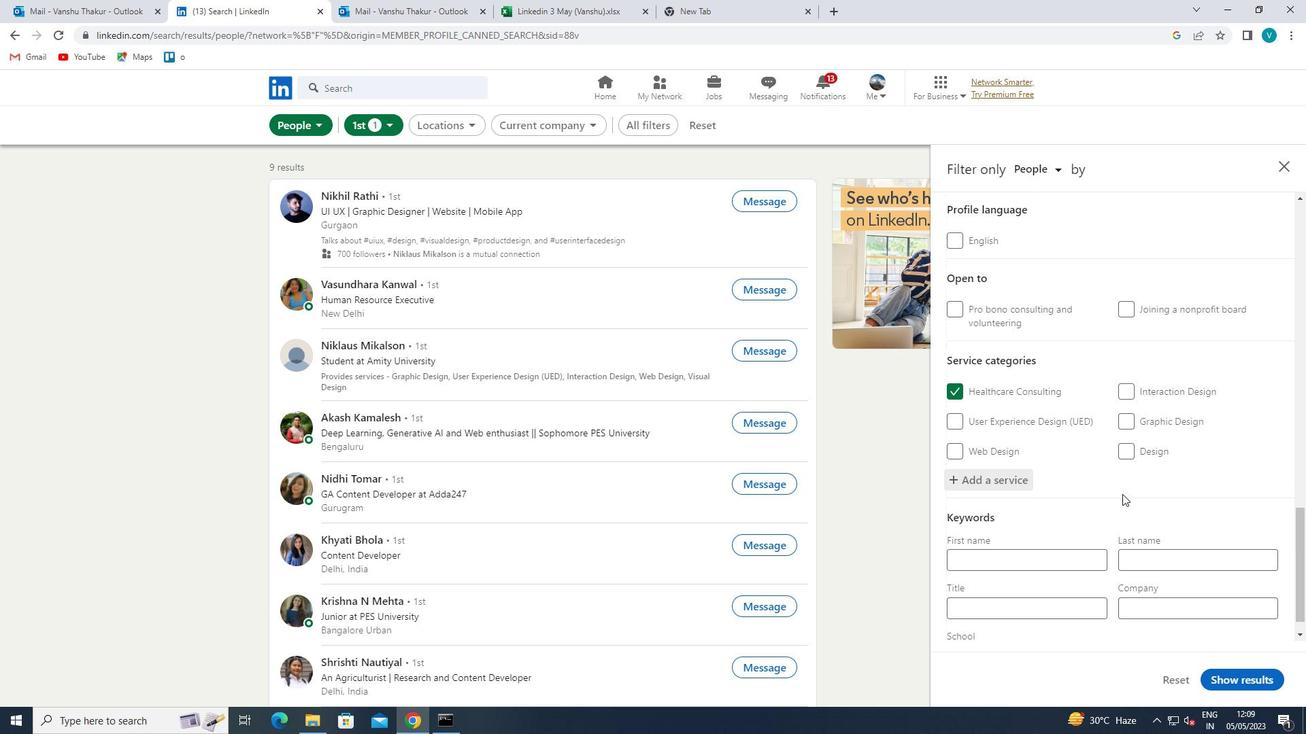 
Action: Mouse moved to (1084, 585)
Screenshot: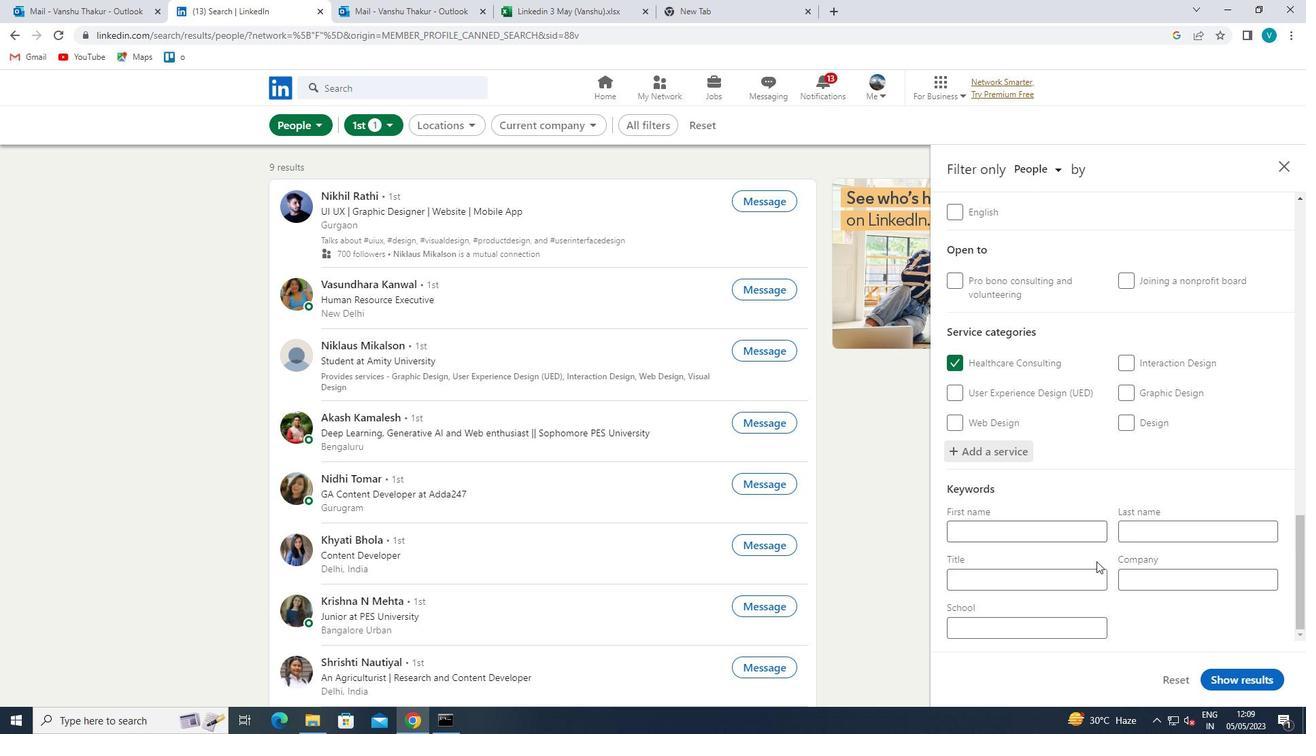 
Action: Mouse pressed left at (1084, 585)
Screenshot: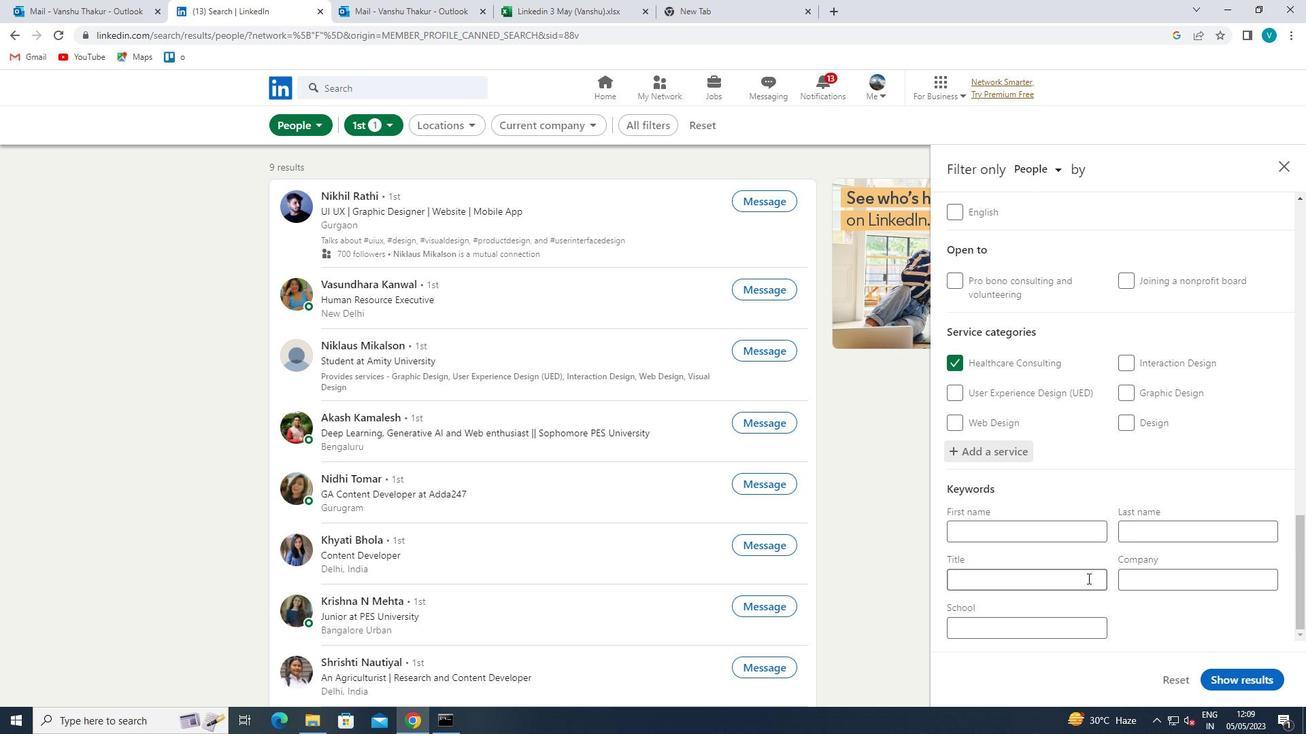 
Action: Key pressed <Key.shift>WOMENS<Key.backspace>'S<Key.space><Key.shift>SHELTER<Key.space><Key.shift>JOBS
Screenshot: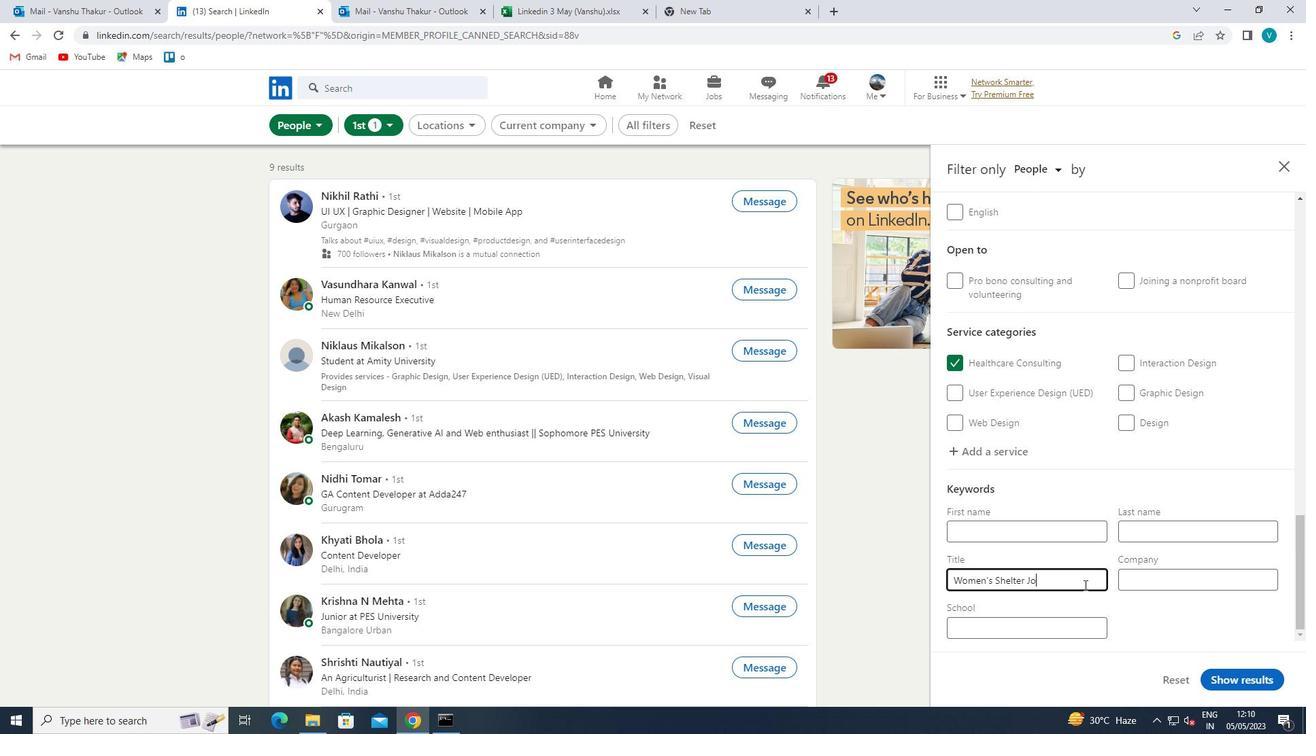 
Action: Mouse moved to (1241, 672)
Screenshot: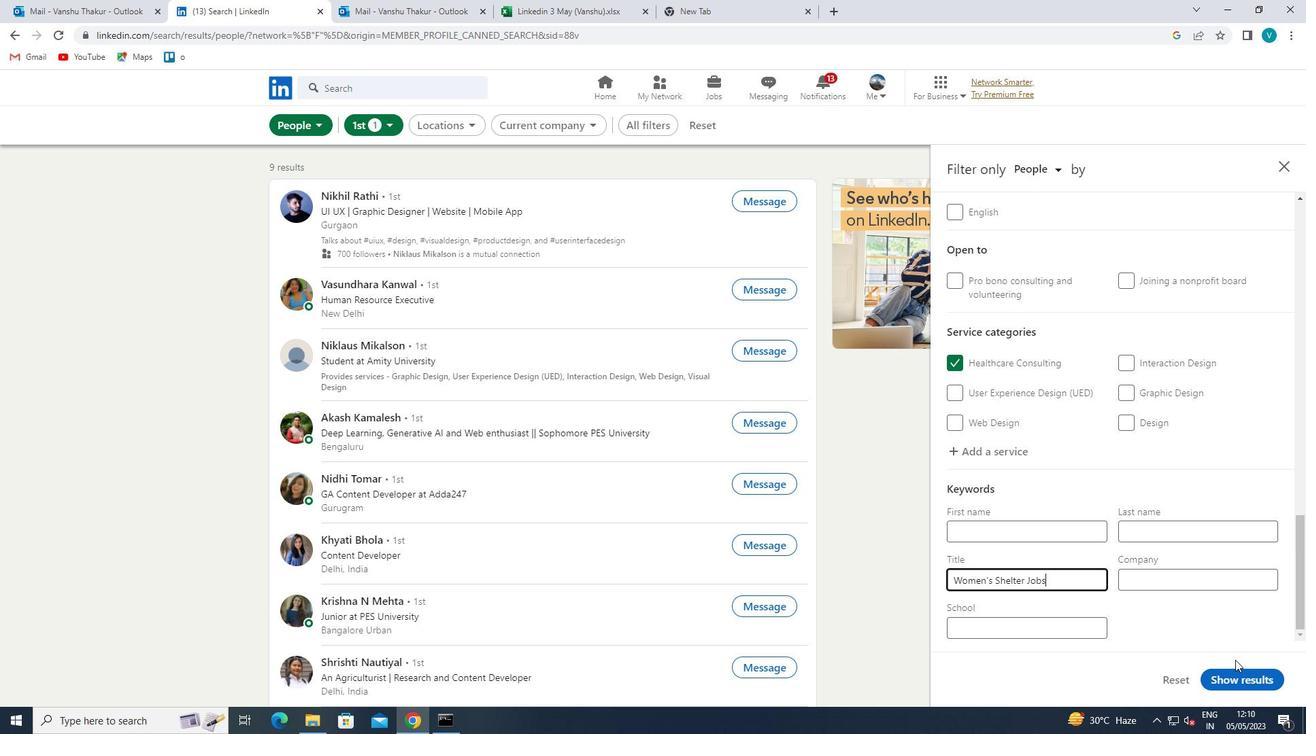 
Action: Mouse pressed left at (1241, 672)
Screenshot: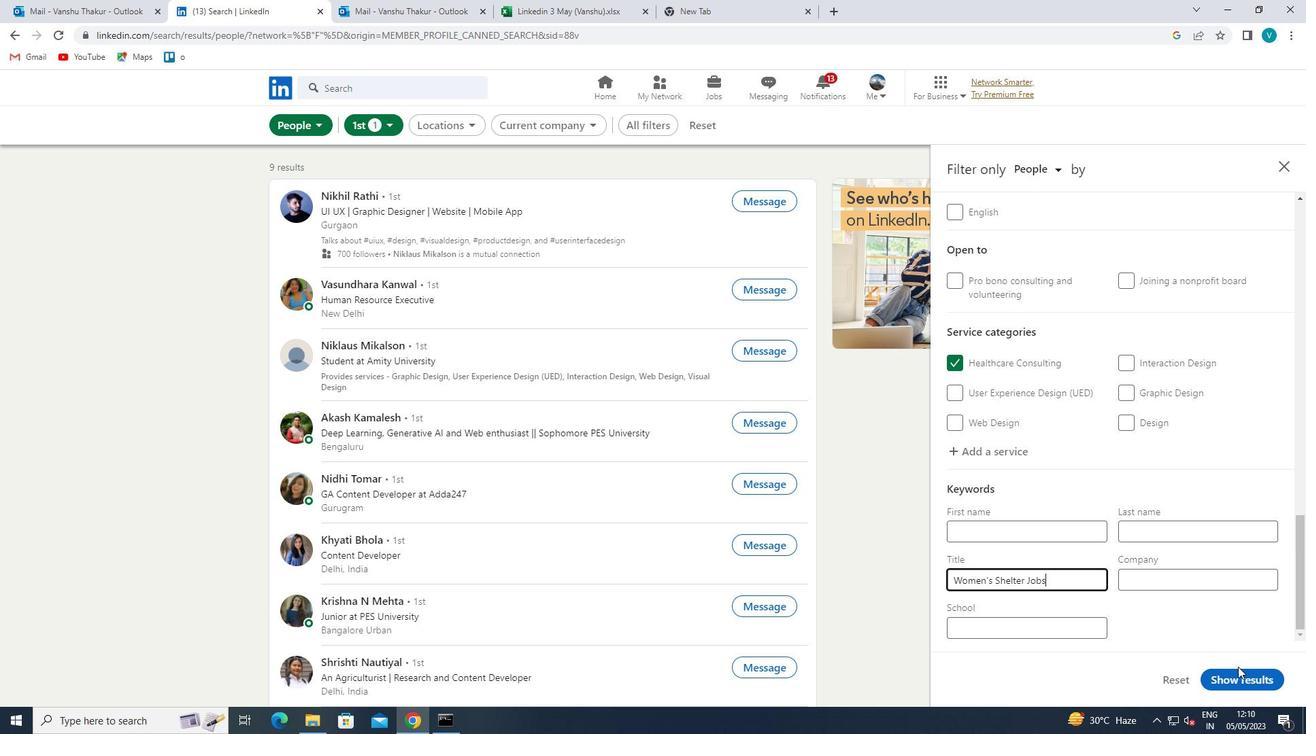 
Action: Mouse moved to (1244, 672)
Screenshot: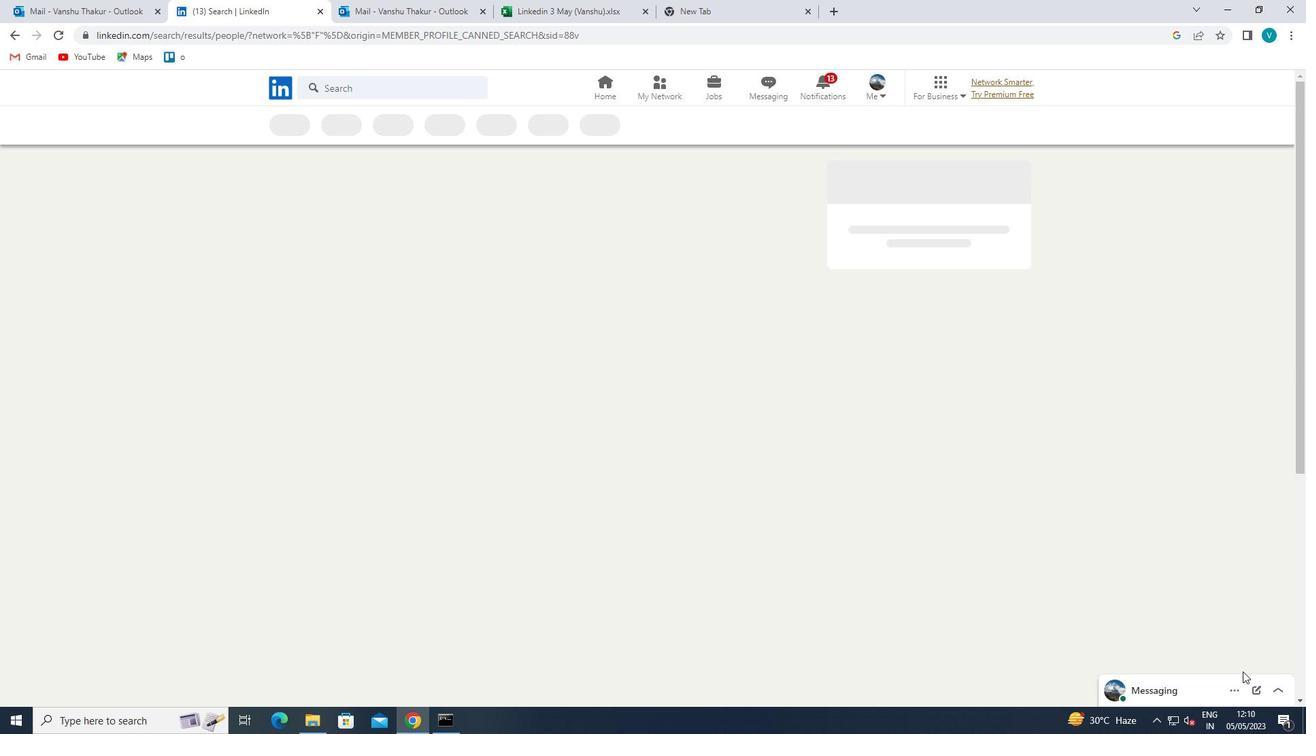 
